 Task: Open an excel sheet with  and write heading  Student grades data  Add 10 students name:-  'Joshua Rivera, Zoey Coleman, Ryan Wright, Addison Bailey, Jonathan Simmons, Brooklyn Ward, Caleb Barnes, Audrey Collins, Gabriel Perry, Sofia Bell. ' in April Last week sales are  100 to 150. Math Grade:-  90, 95, 80, 92, 85,88, 90, 78, 92, 85.Science Grade:-  85, 87, 92, 88, 90, 85, 92, 80, 88, 90.English Grade:-  92, 90, 85, 90, 88, 92, 85, 82, 90, 88. _x000D_
History Grade:-  88, 92, 78, 95, 90, 90, 80, 85, 92, 90. Total use the formula   =SUM(D2:G2) then presss enter. Save page auditingSalesPerformance_2025
Action: Mouse moved to (37, 42)
Screenshot: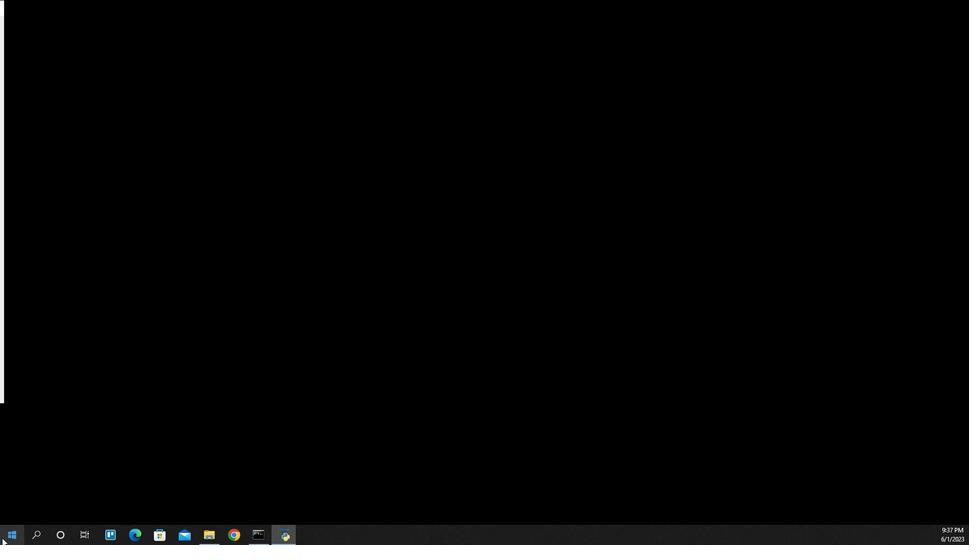 
Action: Mouse pressed left at (37, 42)
Screenshot: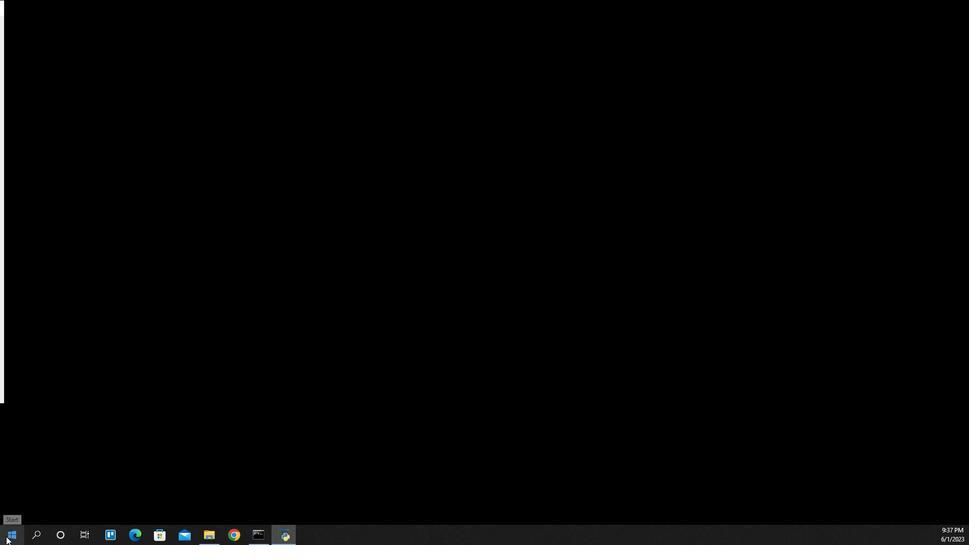 
Action: Mouse moved to (85, 93)
Screenshot: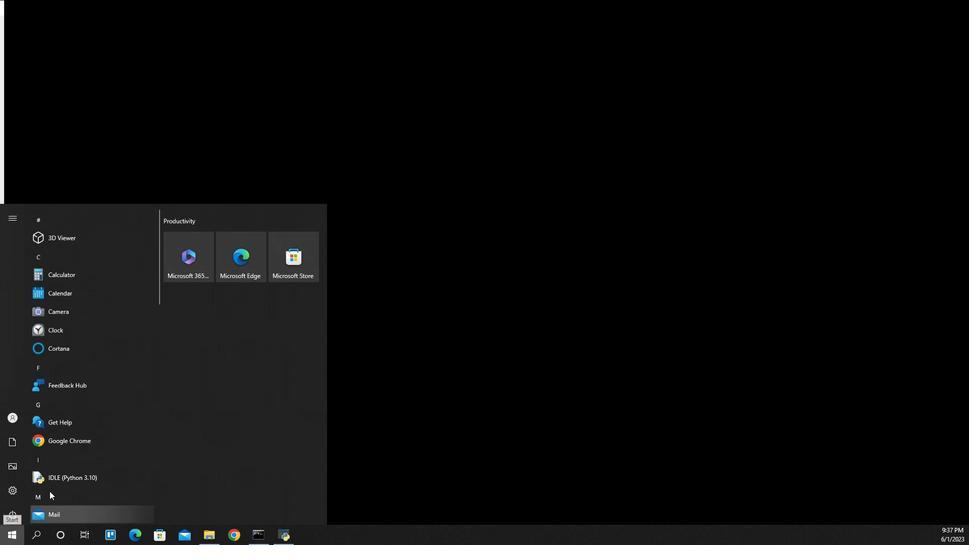 
Action: Mouse scrolled (85, 94) with delta (0, 0)
Screenshot: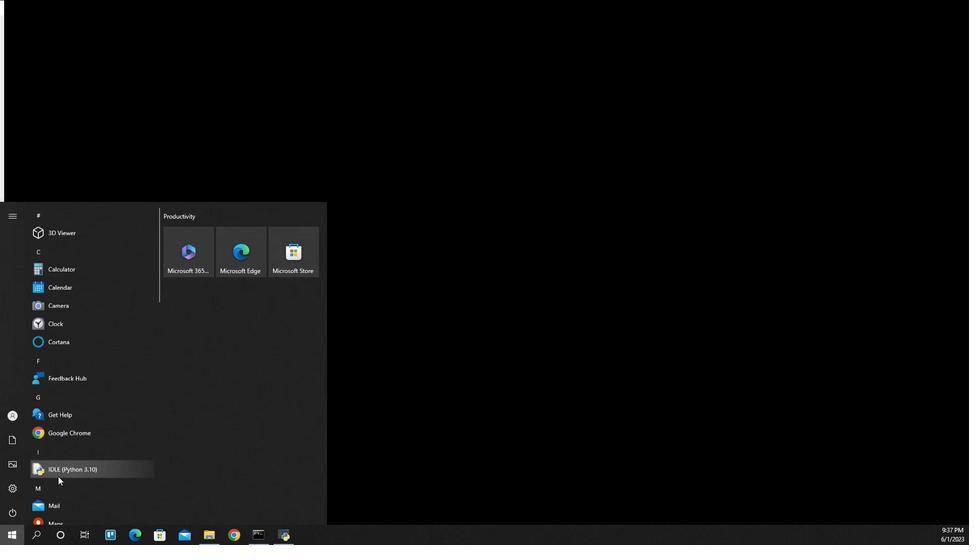 
Action: Mouse scrolled (85, 94) with delta (0, 0)
Screenshot: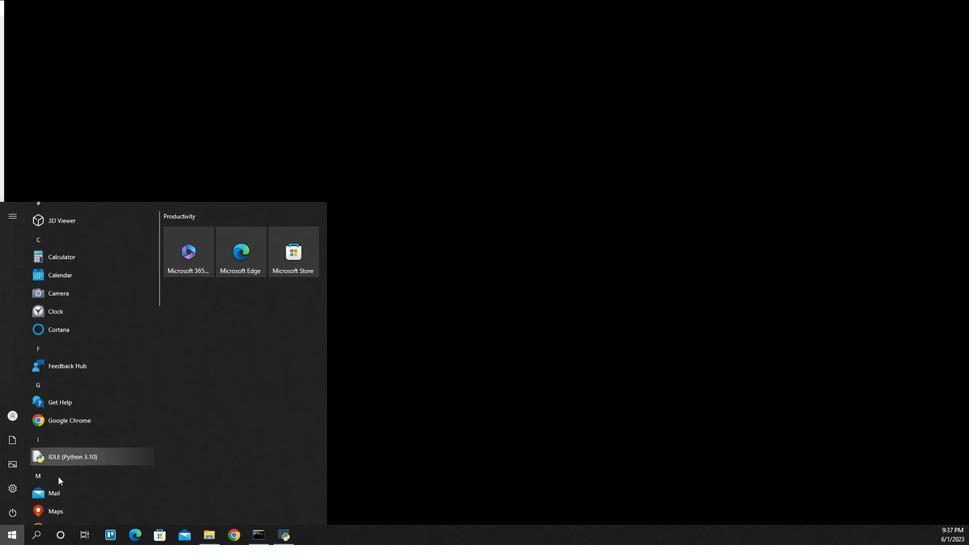 
Action: Mouse moved to (88, 81)
Screenshot: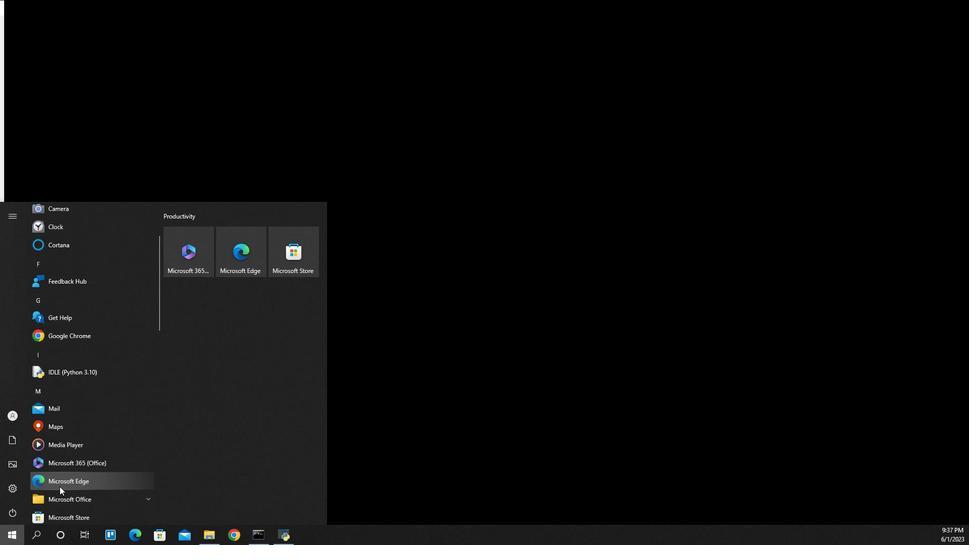 
Action: Mouse pressed left at (88, 81)
Screenshot: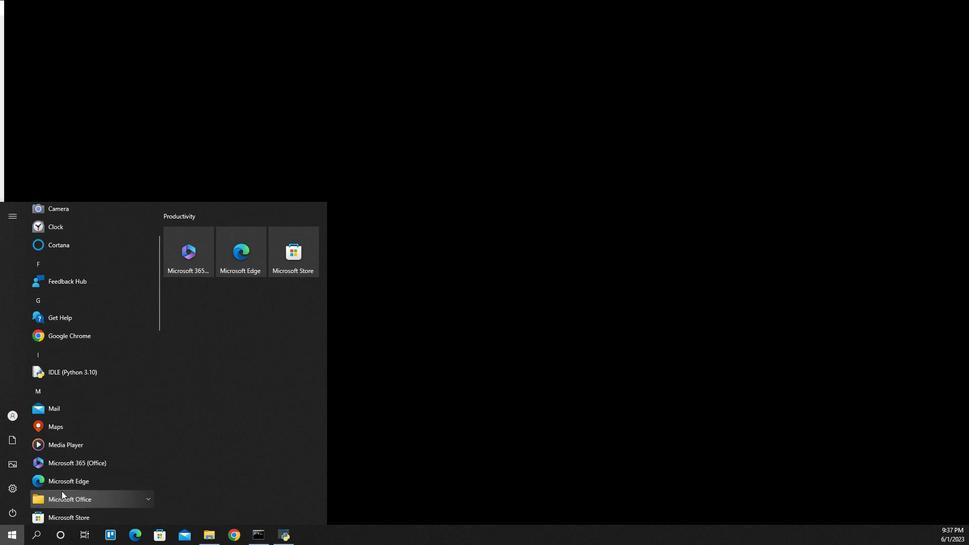 
Action: Mouse scrolled (88, 81) with delta (0, 0)
Screenshot: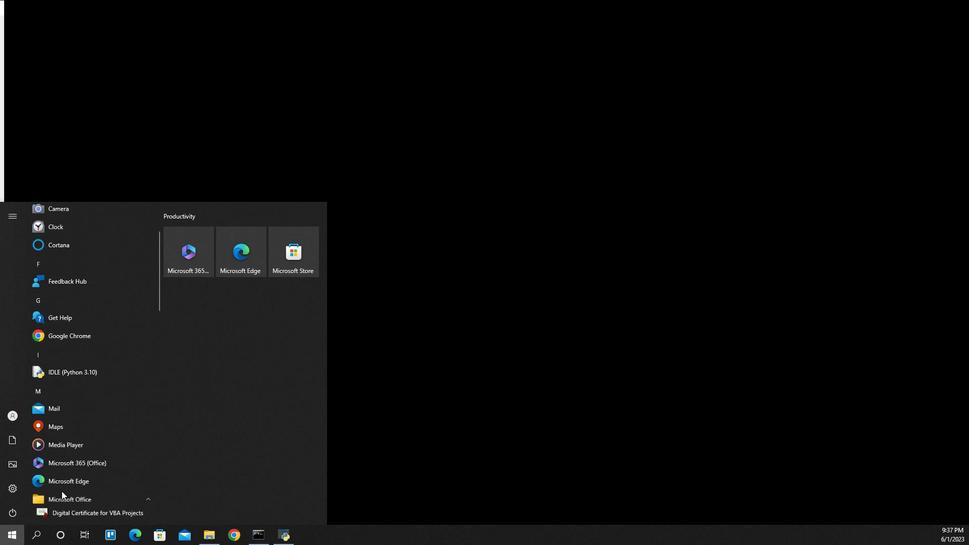
Action: Mouse scrolled (88, 81) with delta (0, 0)
Screenshot: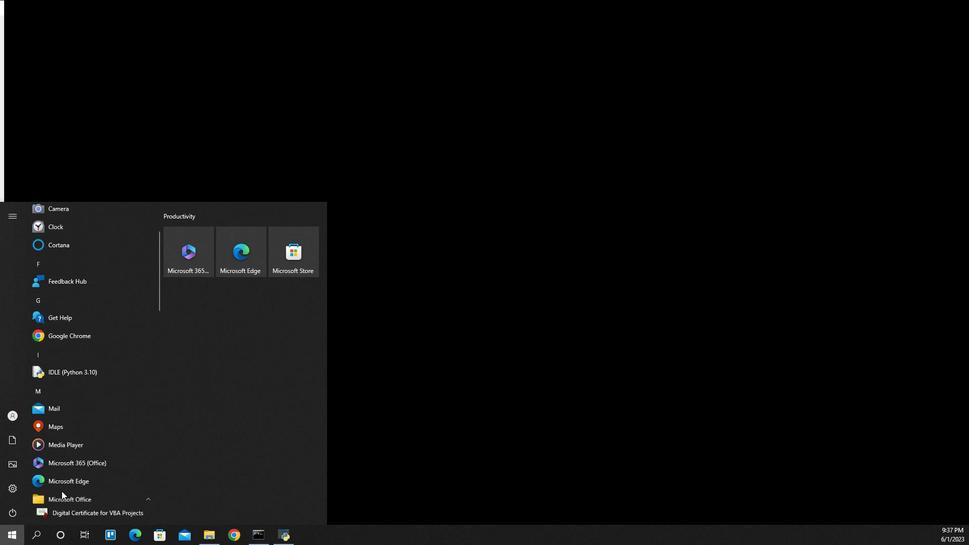 
Action: Mouse moved to (101, 103)
Screenshot: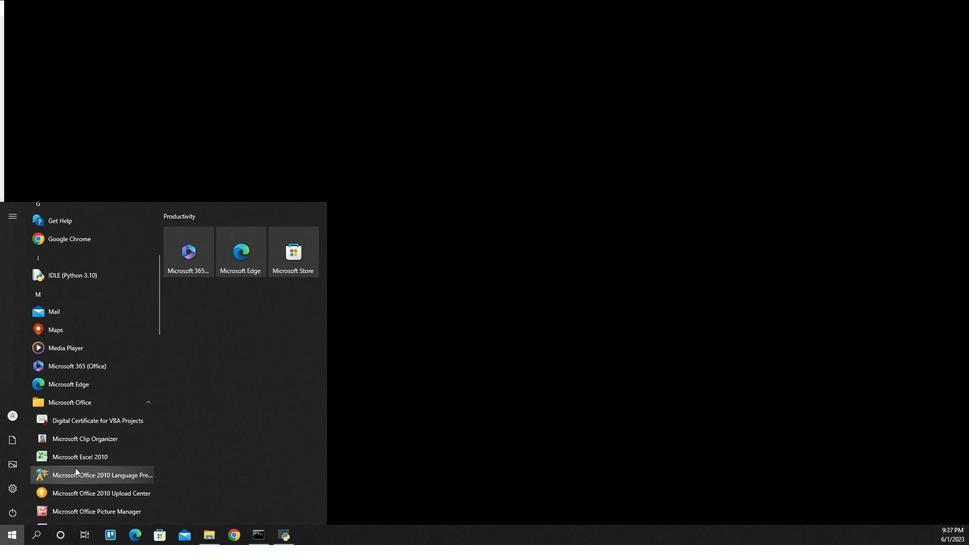
Action: Mouse pressed left at (101, 103)
Screenshot: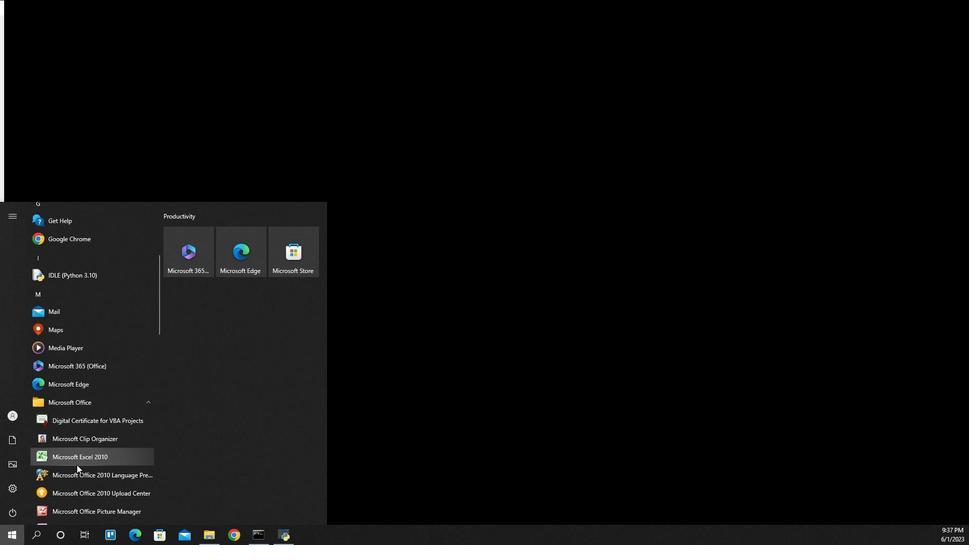 
Action: Mouse moved to (64, 414)
Screenshot: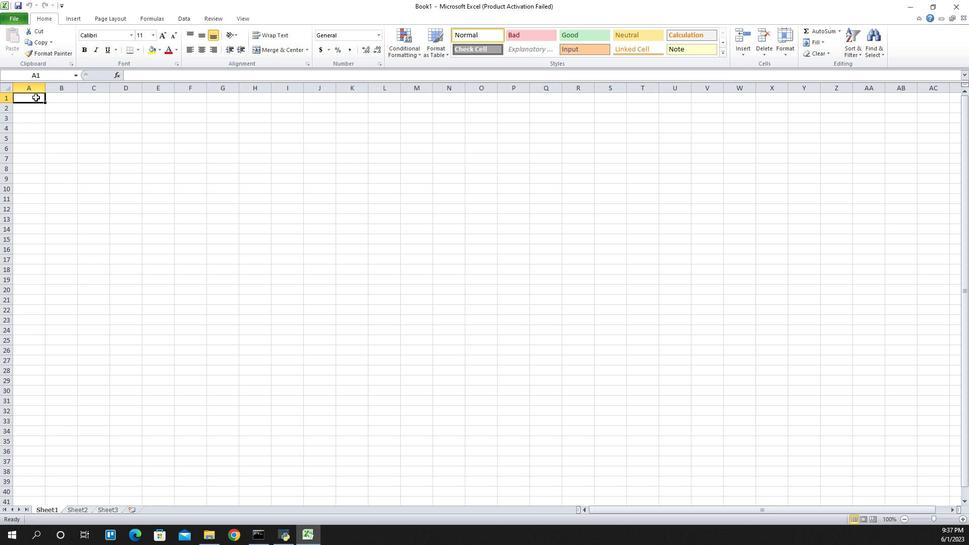 
Action: Mouse pressed left at (64, 414)
Screenshot: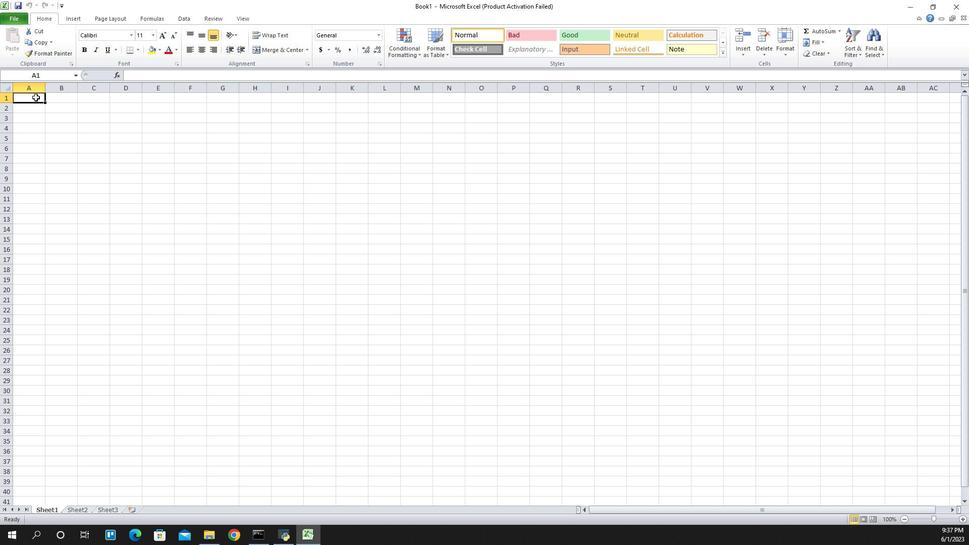 
Action: Key pressed <Key.caps_lock>S<Key.caps_lock>tudent<Key.space><Key.caps_lock>G<Key.caps_lock>rades<Key.space><Key.caps_lock>D<Key.caps_lock>ata<Key.enter><Key.caps_lock>S<Key.caps_lock>tudent<Key.space><Key.caps_lock>N<Key.caps_lock>ame<Key.enter>
Screenshot: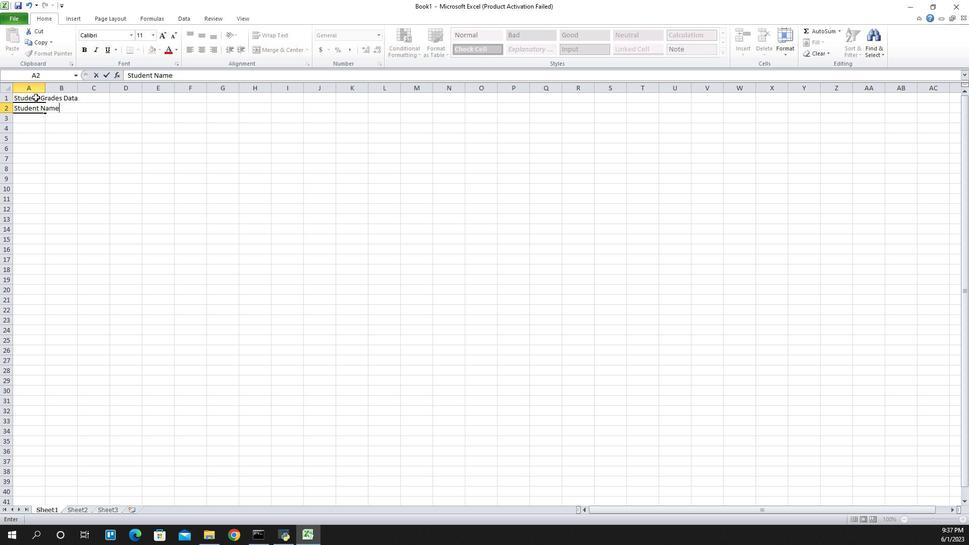 
Action: Mouse moved to (578, 358)
Screenshot: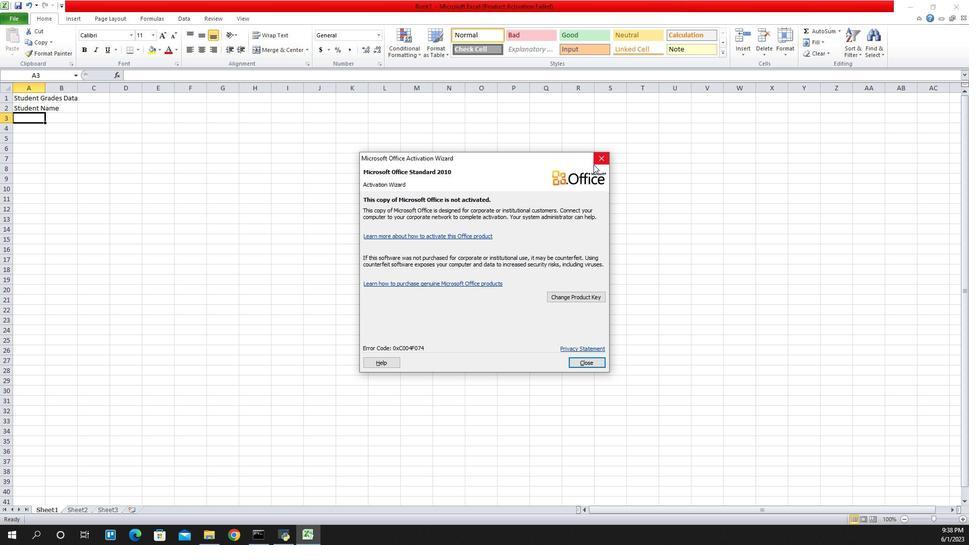 
Action: Mouse pressed left at (578, 358)
Screenshot: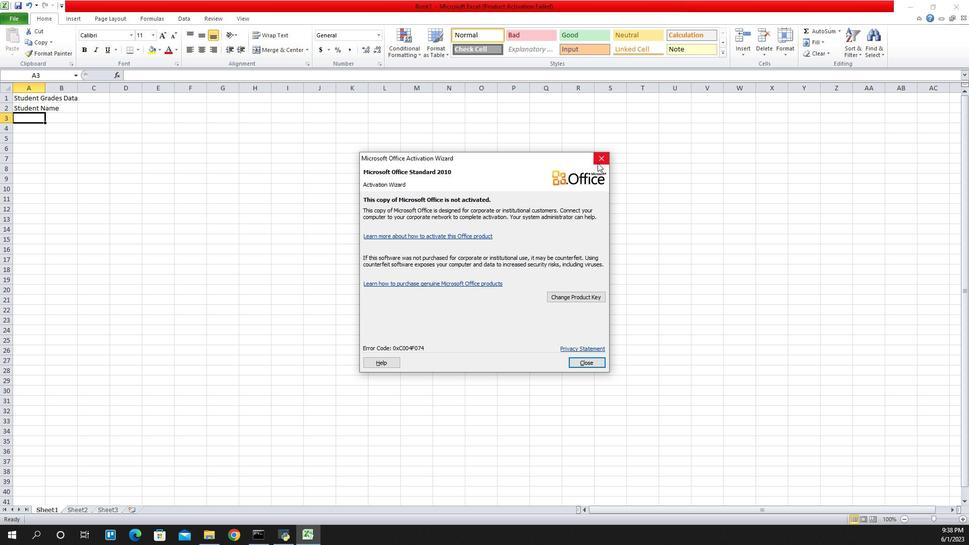 
Action: Mouse moved to (64, 396)
Screenshot: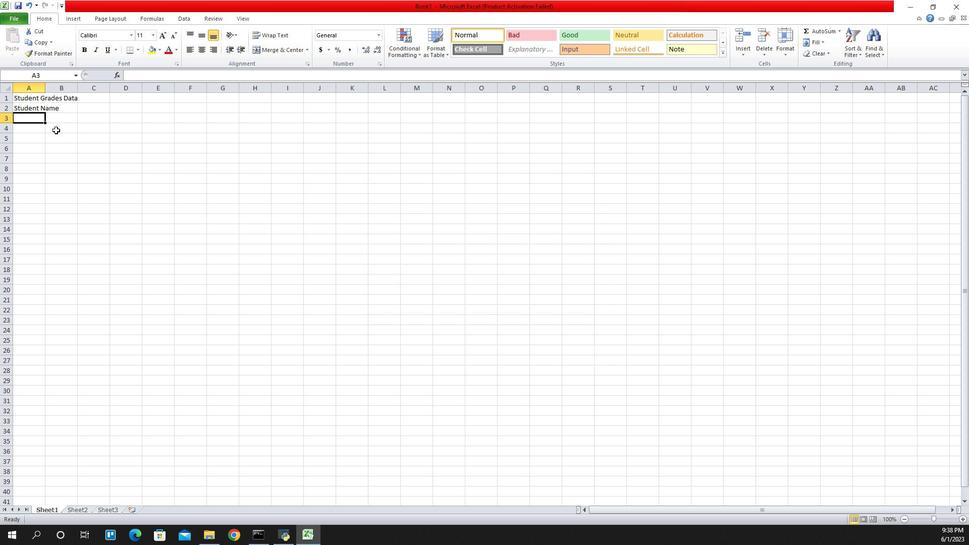 
Action: Key pressed <Key.caps_lock>J<Key.caps_lock>oshua<Key.space><Key.caps_lock>R<Key.caps_lock>ivera<Key.enter><Key.caps_lock>Z<Key.caps_lock>oey<Key.space><Key.caps_lock>C<Key.caps_lock>oleman<Key.enter><Key.caps_lock>R<Key.caps_lock>yan<Key.space><Key.caps_lock>W<Key.caps_lock>right<Key.enter><Key.caps_lock>A<Key.caps_lock>ddison<Key.space><Key.caps_lock>B<Key.caps_lock>ailey<Key.enter><Key.caps_lock>J<Key.caps_lock>onathan<Key.space><Key.caps_lock>S<Key.caps_lock>immons<Key.enter><Key.caps_lock>B<Key.caps_lock>rooklyn<Key.space><Key.caps_lock>W<Key.caps_lock>ard<Key.enter><Key.caps_lock>C<Key.caps_lock>aleb<Key.space><Key.caps_lock>B<Key.caps_lock>arnes<Key.enter><Key.caps_lock>A<Key.caps_lock>udrey<Key.space><Key.caps_lock>C<Key.caps_lock>ollins<Key.enter><Key.caps_lock>G<Key.caps_lock>abe<Key.backspace>riel<Key.space><Key.caps_lock>P<Key.caps_lock>erry<Key.enter><Key.caps_lock>S<Key.caps_lock>ofia<Key.space><Key.caps_lock>B<Key.caps_lock>ell
Screenshot: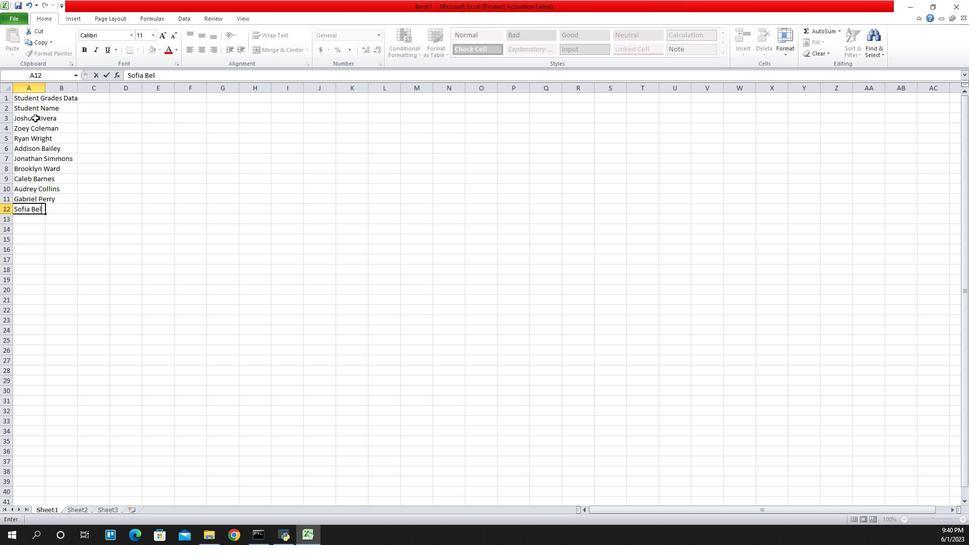 
Action: Mouse moved to (73, 418)
Screenshot: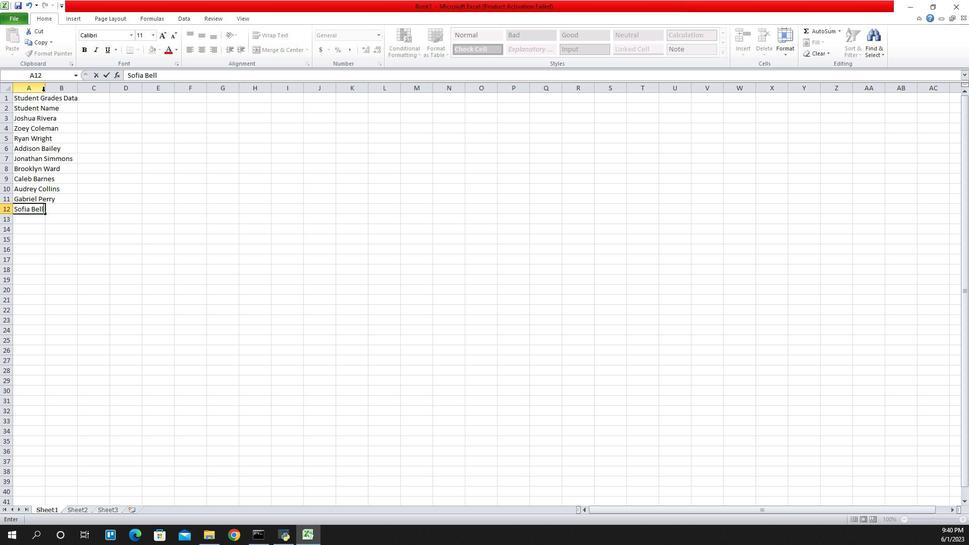 
Action: Mouse pressed left at (73, 418)
Screenshot: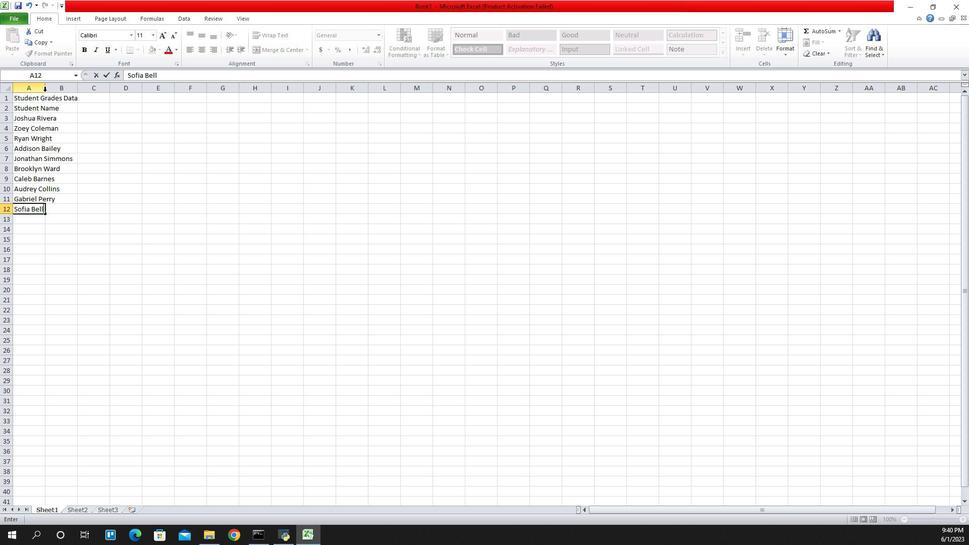 
Action: Mouse pressed left at (73, 418)
Screenshot: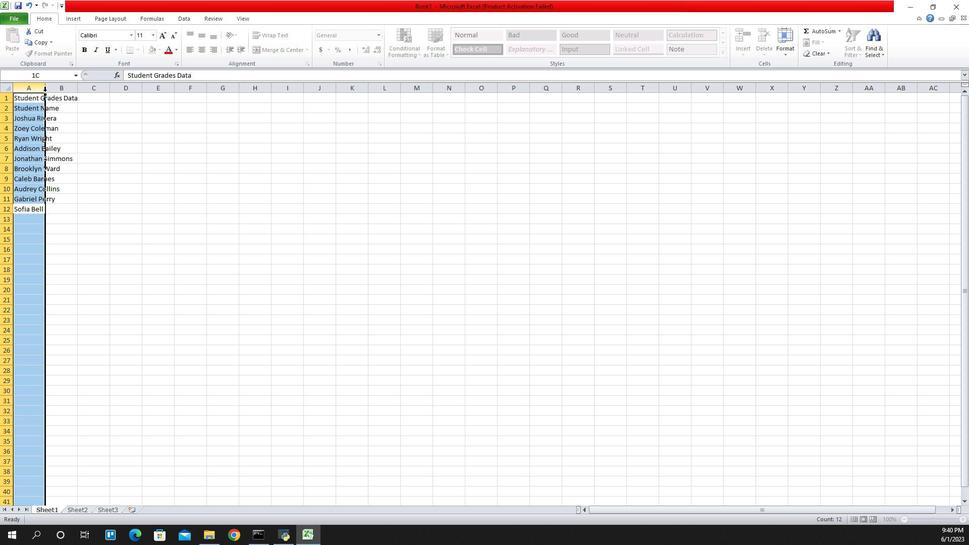 
Action: Mouse moved to (113, 404)
Screenshot: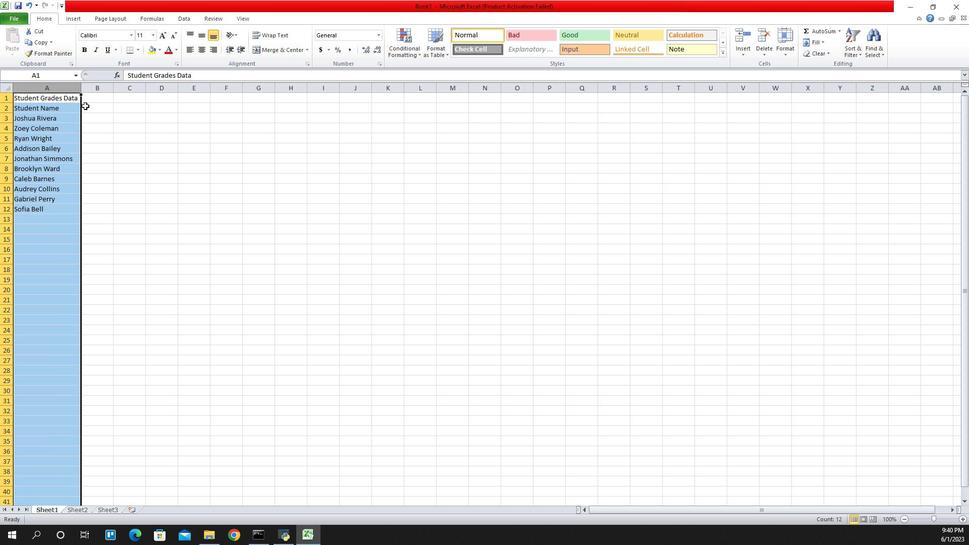 
Action: Mouse pressed left at (113, 404)
Screenshot: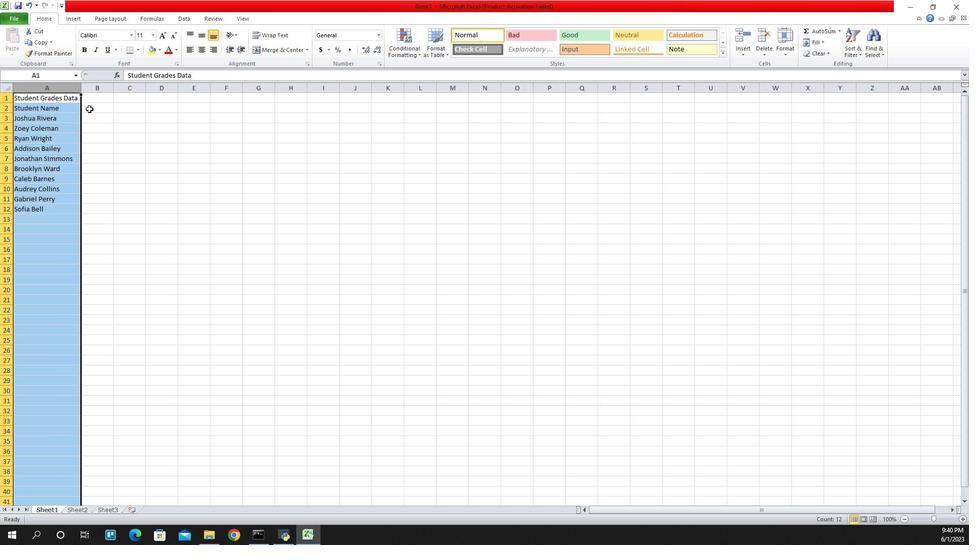 
Action: Key pressed <Key.caps_lock>L<Key.caps_lock>ast<Key.space><Key.caps_lock>W<Key.caps_lock>eek<Key.space><Key.caps_lock>S<Key.caps_lock>ales<Key.enter>
Screenshot: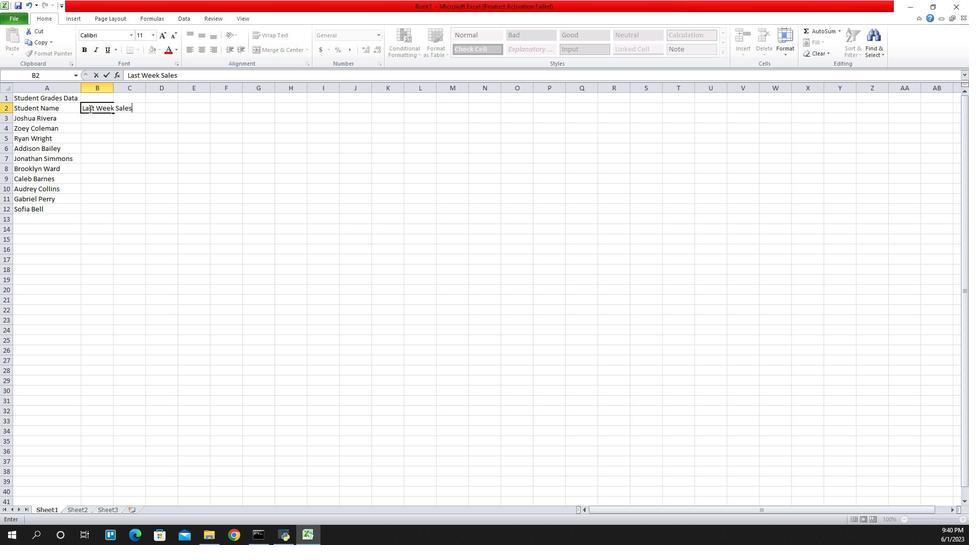 
Action: Mouse moved to (122, 395)
Screenshot: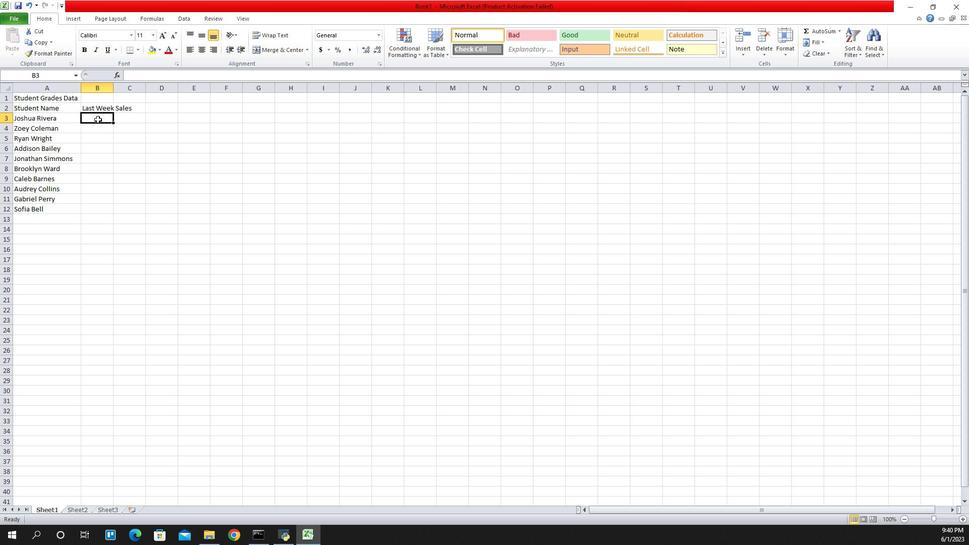 
Action: Mouse pressed left at (122, 395)
Screenshot: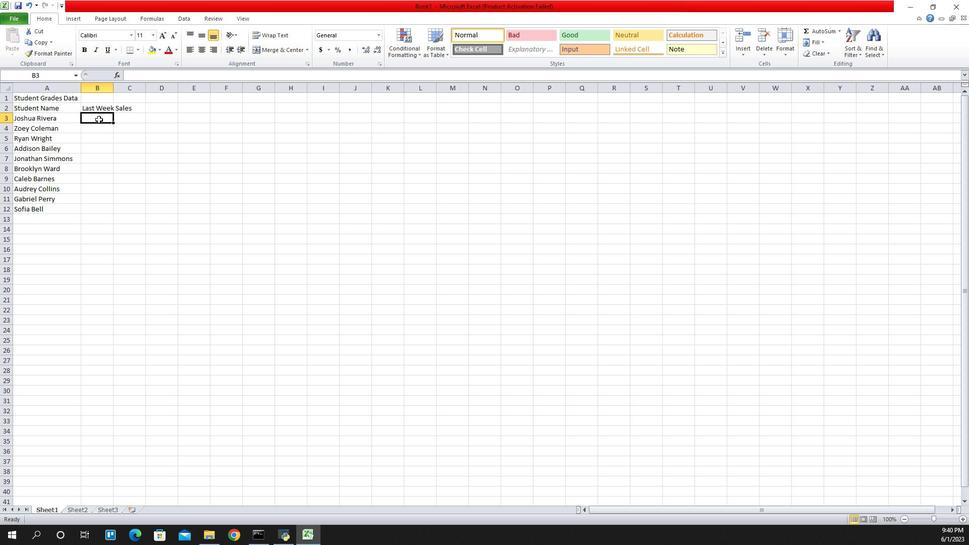 
Action: Key pressed 110<Key.enter>115<Key.enter>149<Key.enter>145<Key.enter>135<Key.enter>130<Key.enter>120<Key.enter>139<Key.enter>149<Key.enter>140
Screenshot: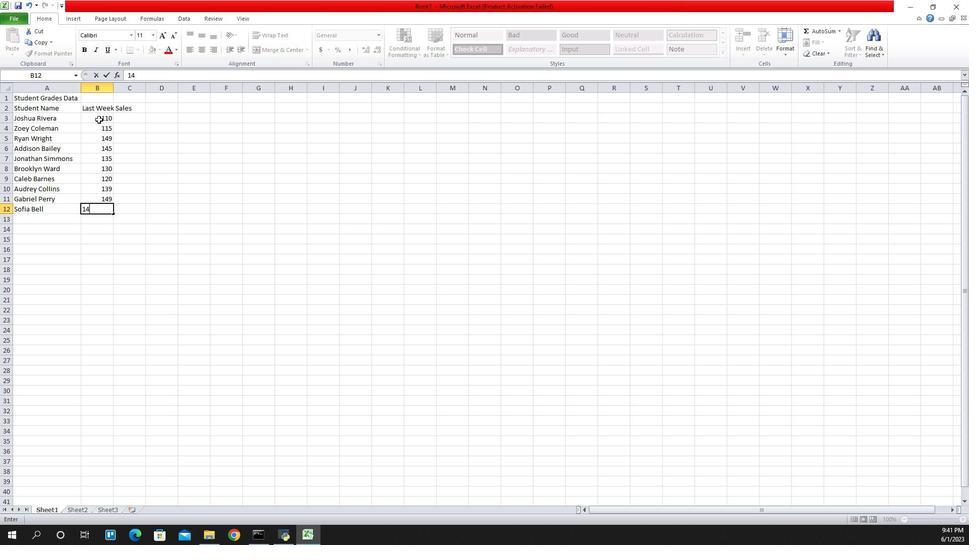 
Action: Mouse moved to (136, 421)
Screenshot: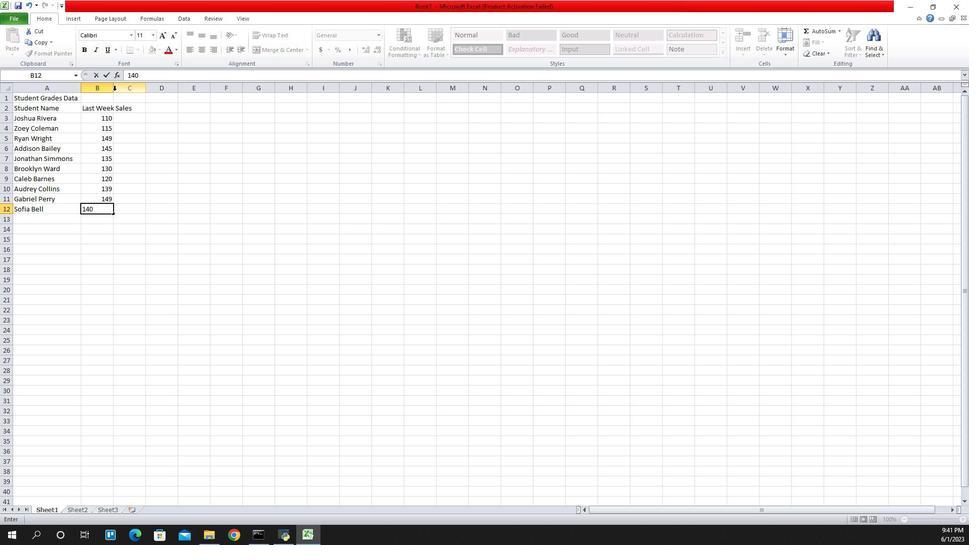 
Action: Mouse pressed left at (136, 421)
Screenshot: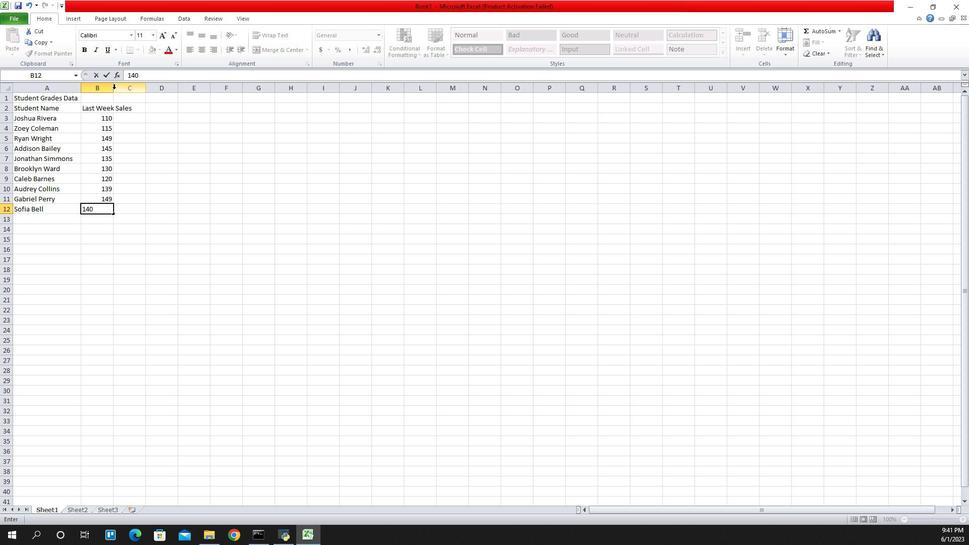 
Action: Mouse pressed left at (136, 421)
Screenshot: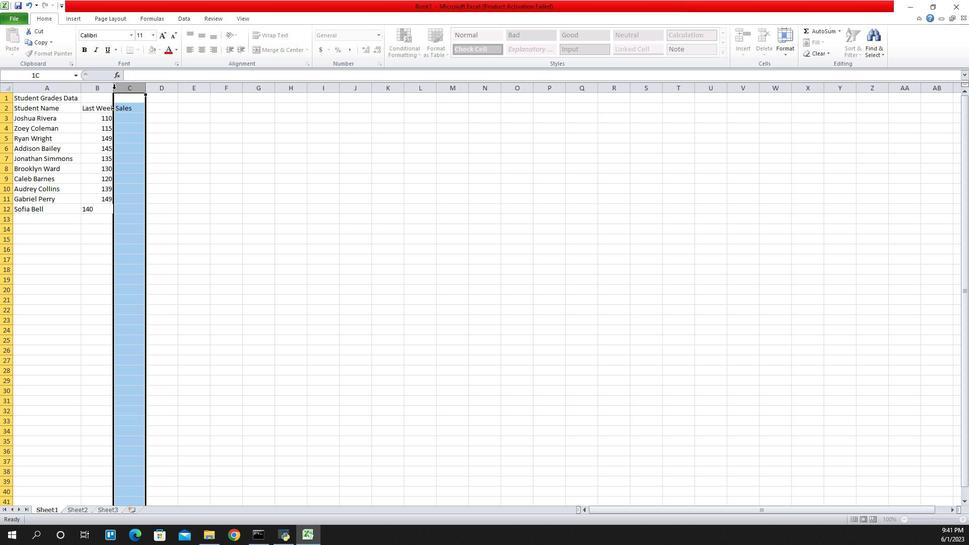 
Action: Mouse moved to (164, 403)
Screenshot: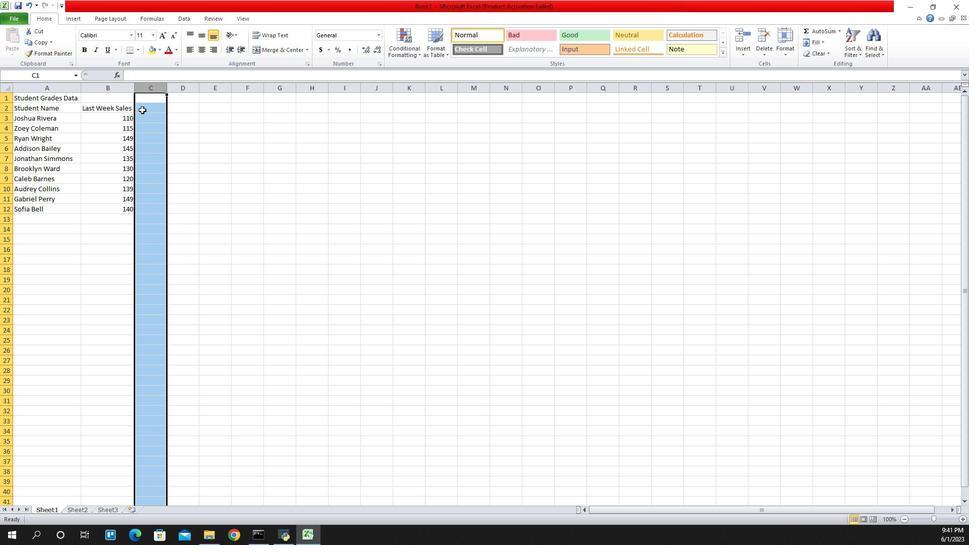 
Action: Mouse pressed left at (164, 403)
Screenshot: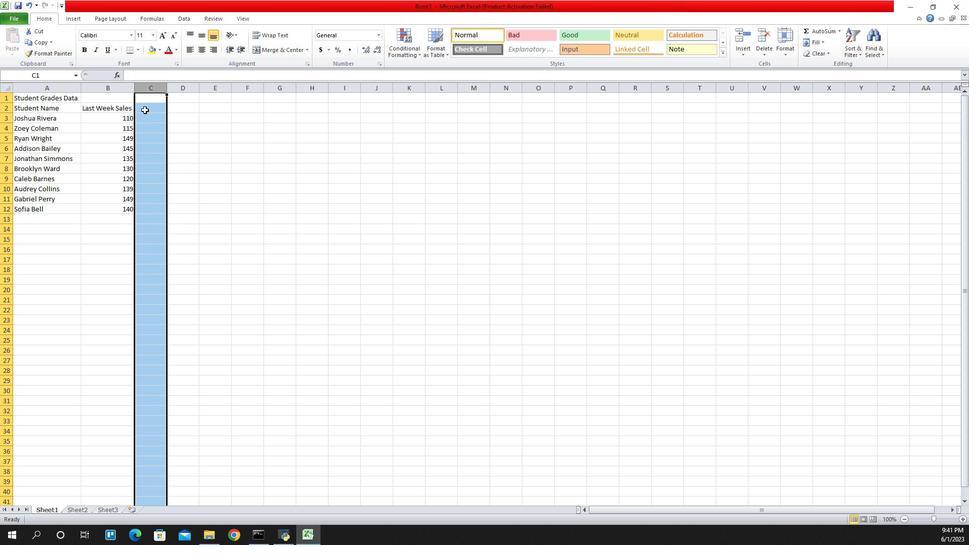 
Action: Key pressed <Key.caps_lock>M<Key.caps_lock>ath<Key.space><Key.caps_lock>G<Key.caps_lock>rade<Key.enter>90<Key.enter>95<Key.enter>80<Key.enter>92<Key.enter>85<Key.enter>88<Key.enter>90<Key.enter>78<Key.enter>92<Key.enter>85
Screenshot: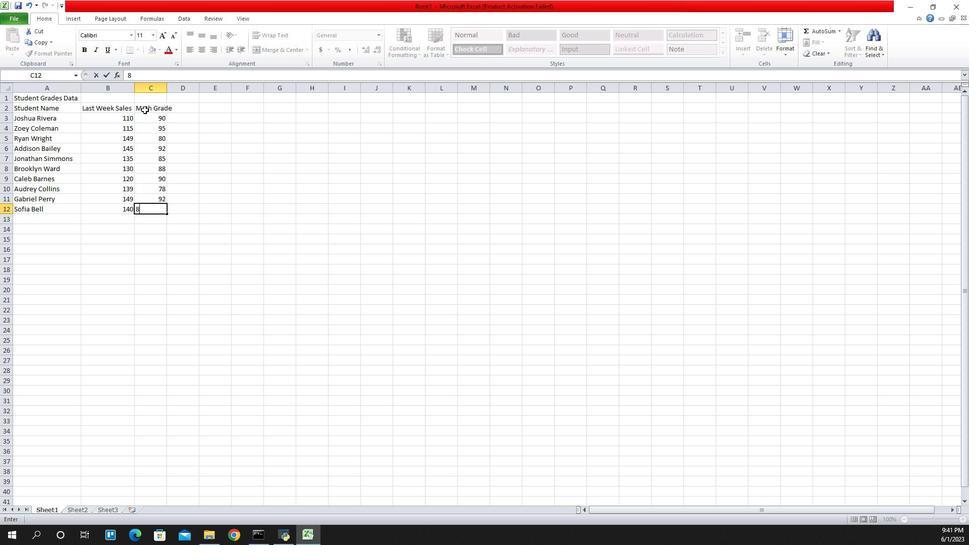 
Action: Mouse moved to (184, 419)
Screenshot: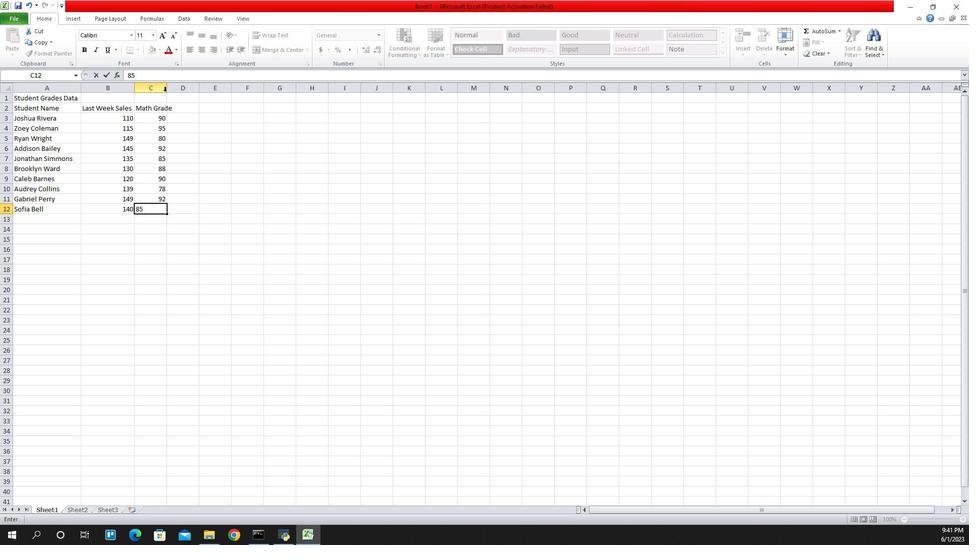 
Action: Mouse pressed left at (184, 419)
Screenshot: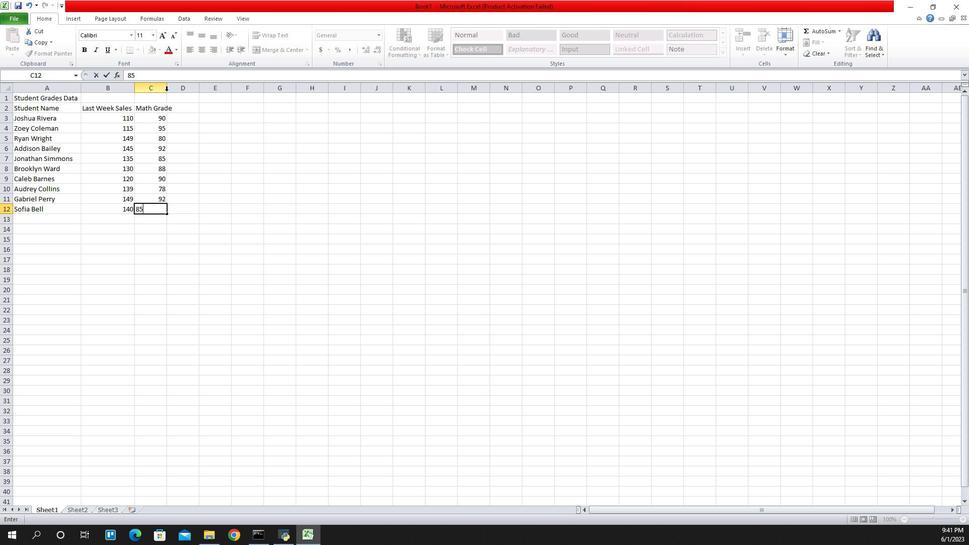 
Action: Mouse pressed left at (184, 419)
Screenshot: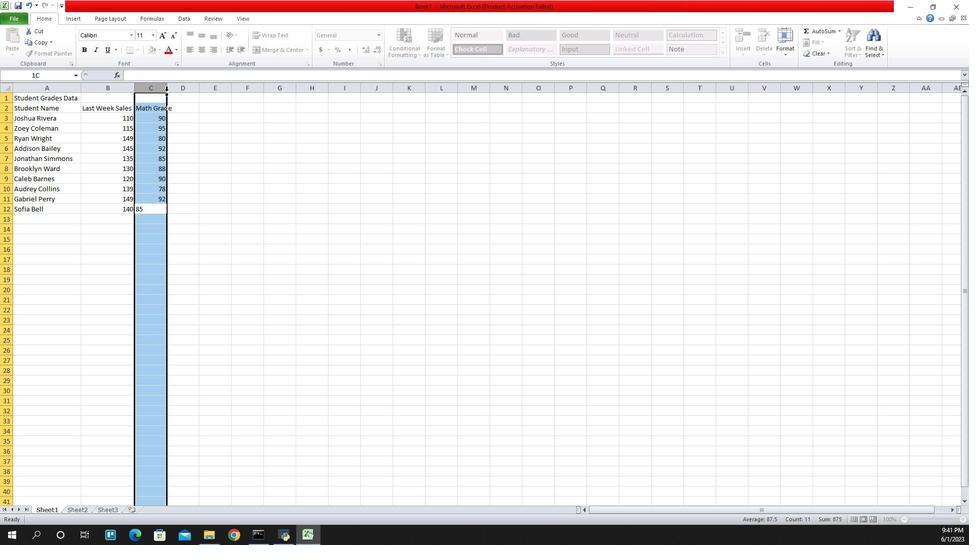 
Action: Mouse moved to (196, 402)
Screenshot: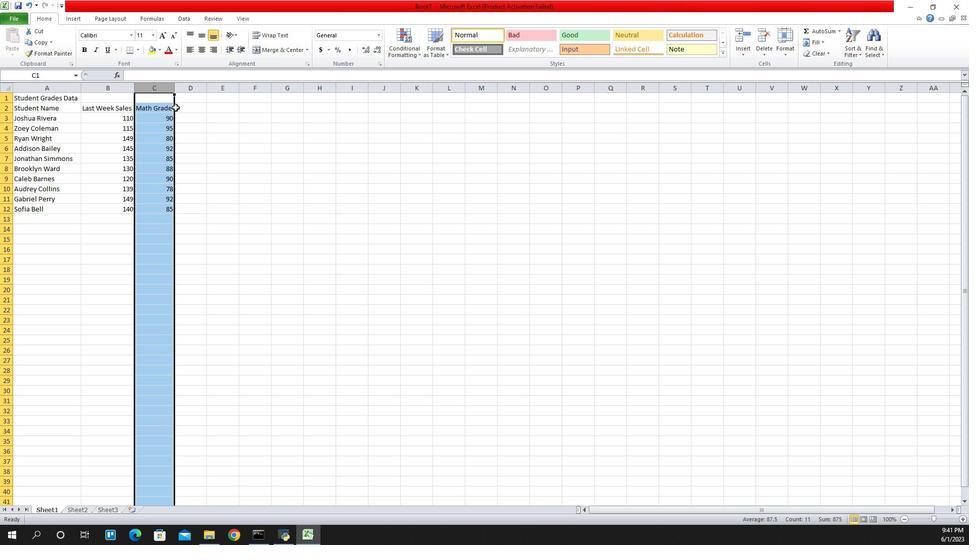 
Action: Mouse pressed left at (196, 402)
Screenshot: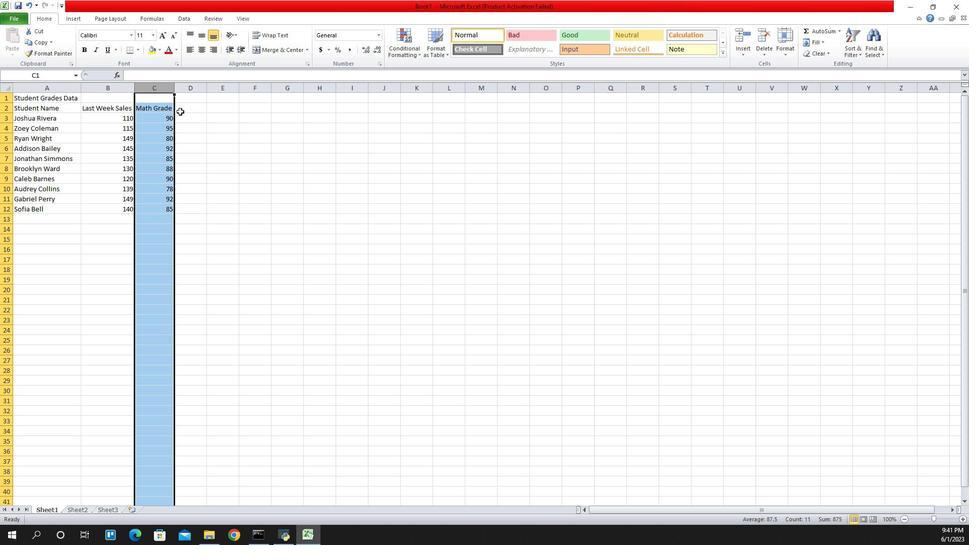 
Action: Key pressed <Key.caps_lock>S<Key.caps_lock>cience<Key.space><Key.caps_lock>G<Key.caps_lock>rade<Key.enter>85<Key.enter>87<Key.enter>92<Key.enter>88<Key.enter>90<Key.enter>85<Key.enter>92<Key.enter>80<Key.enter>88<Key.enter>90
Screenshot: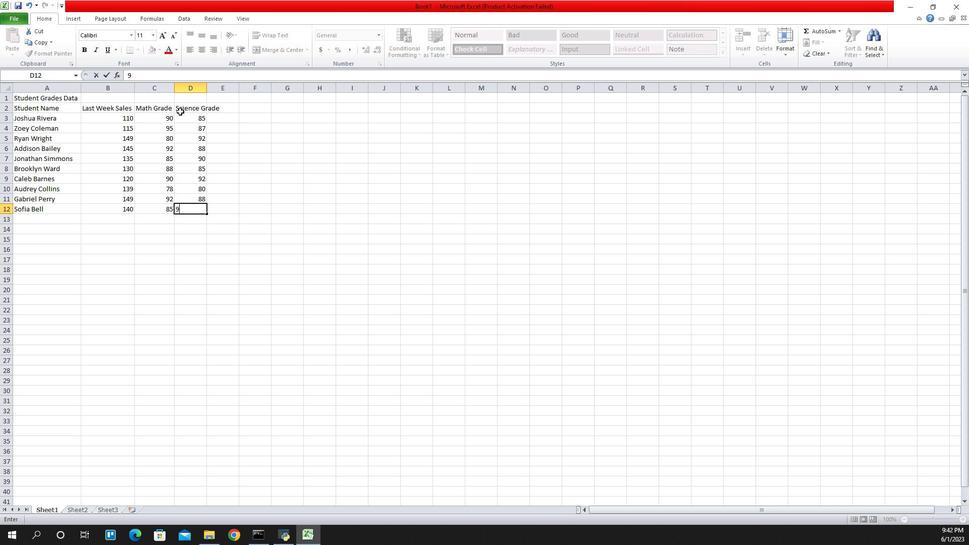 
Action: Mouse moved to (221, 420)
Screenshot: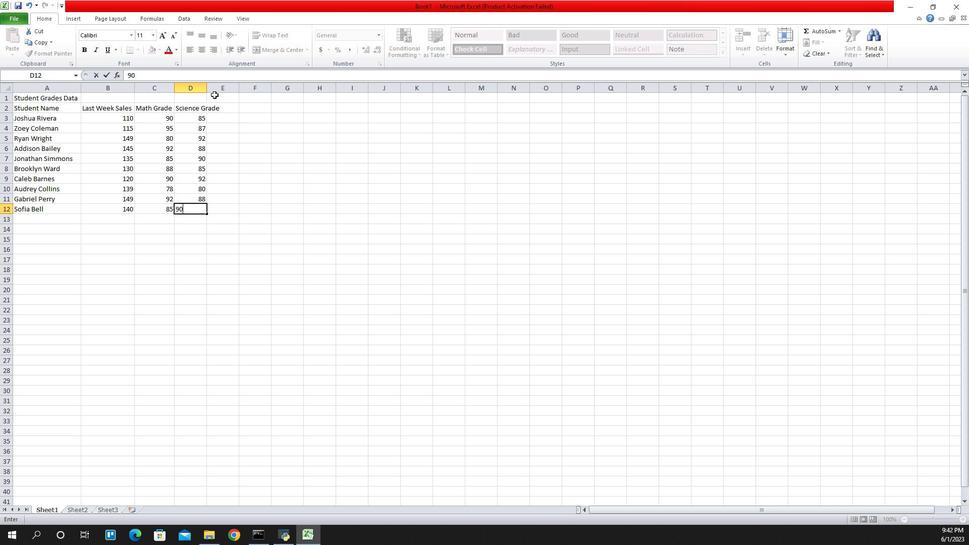 
Action: Mouse pressed left at (221, 420)
Screenshot: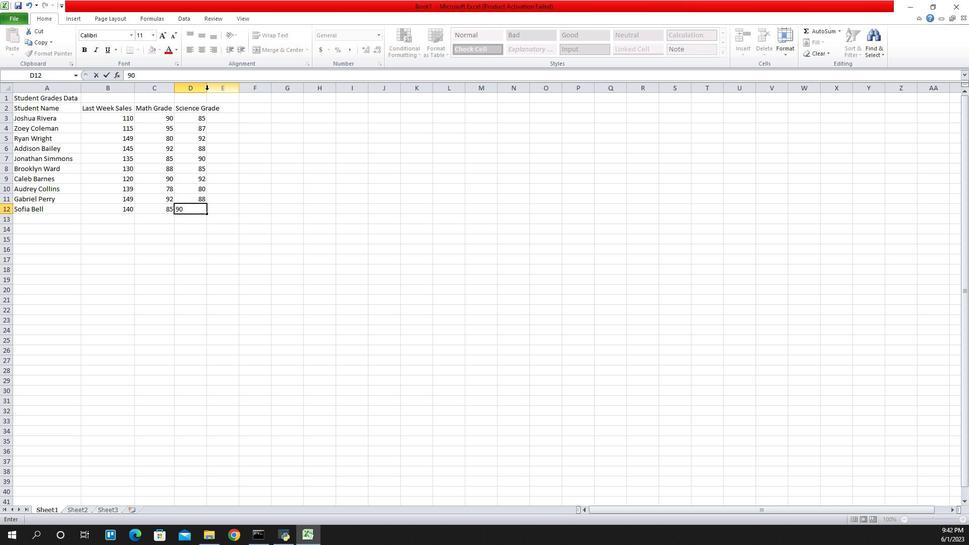 
Action: Mouse pressed left at (221, 420)
Screenshot: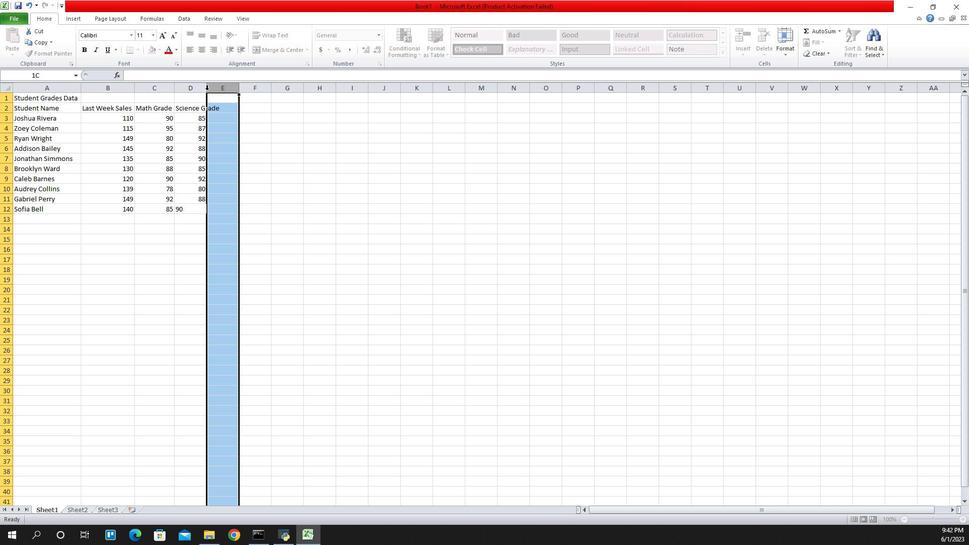 
Action: Mouse moved to (239, 407)
Screenshot: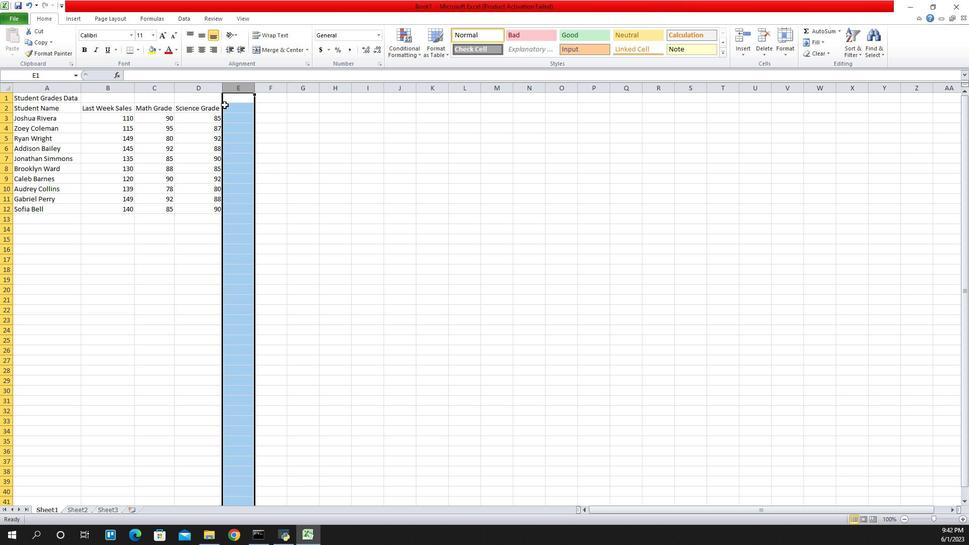 
Action: Mouse pressed left at (239, 407)
Screenshot: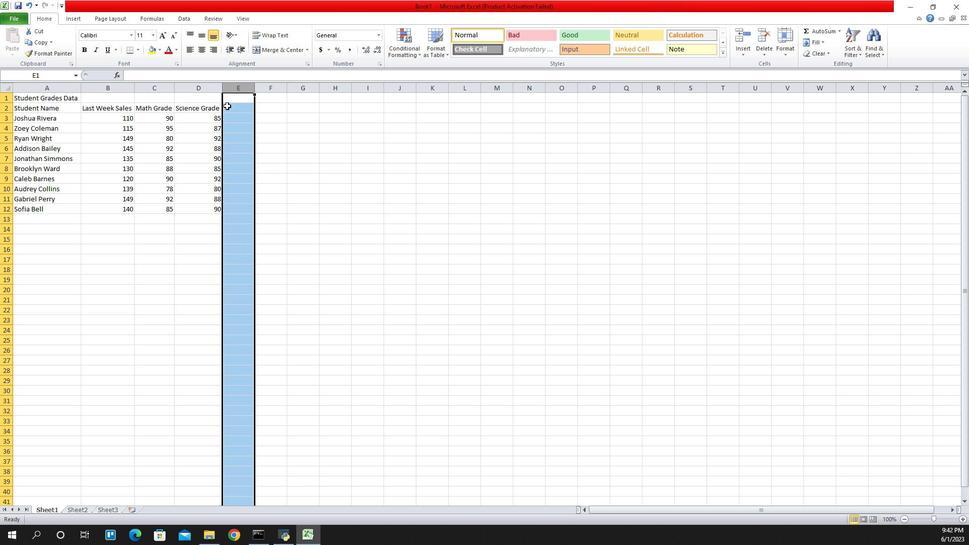 
Action: Key pressed engl<Key.backspace><Key.backspace><Key.backspace><Key.backspace><Key.caps_lock>E<Key.caps_lock>nglish<Key.space><Key.caps_lock>F<Key.caps_lock><Key.backspace><Key.caps_lock>G<Key.caps_lock>rade<Key.enter>92<Key.enter>90<Key.enter>85<Key.enter>90<Key.enter>88<Key.enter>92<Key.enter>85<Key.enter>82<Key.enter>90<Key.enter>88
Screenshot: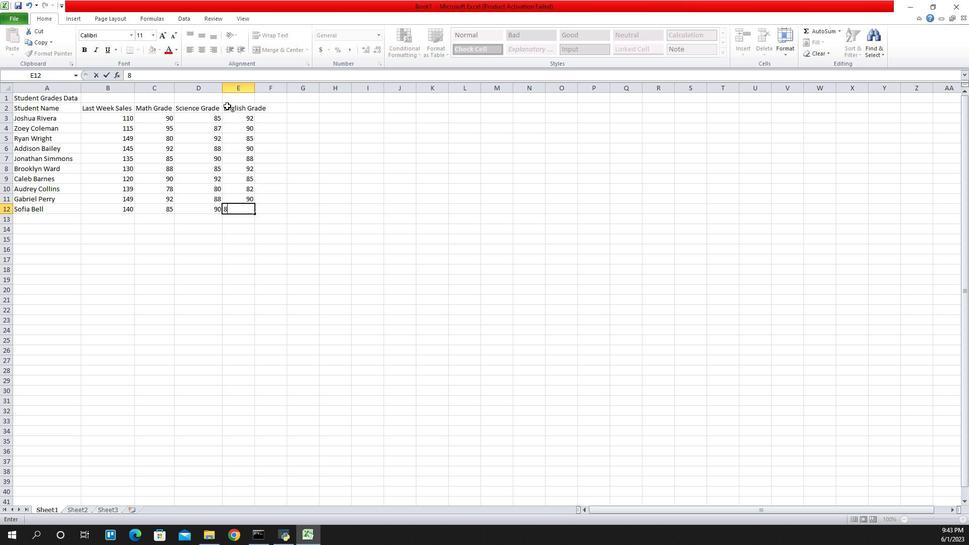 
Action: Mouse moved to (264, 422)
Screenshot: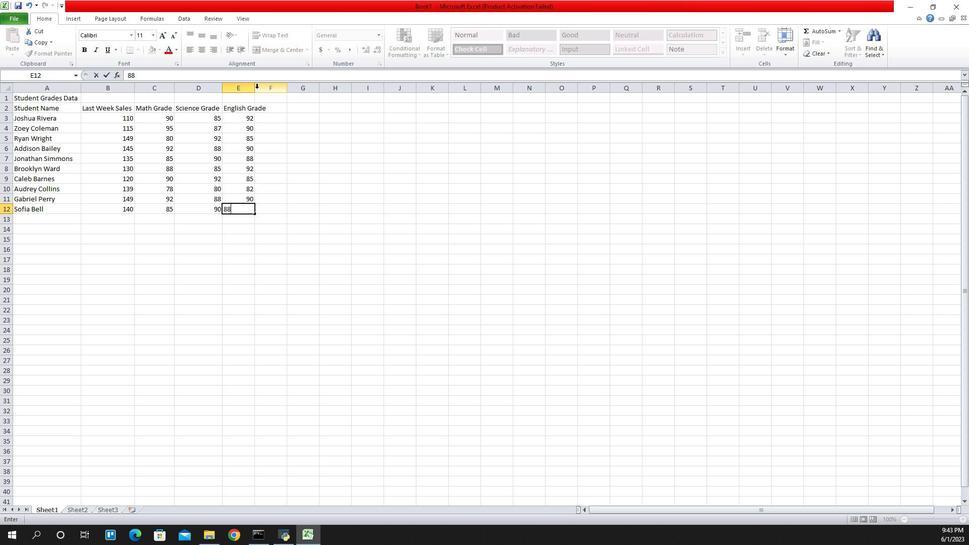 
Action: Mouse pressed left at (264, 422)
Screenshot: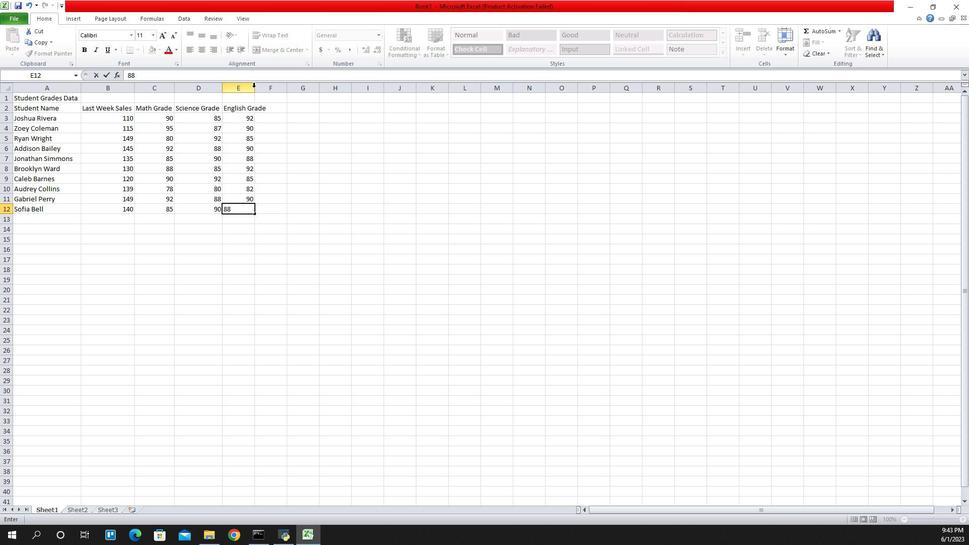 
Action: Mouse pressed left at (264, 422)
Screenshot: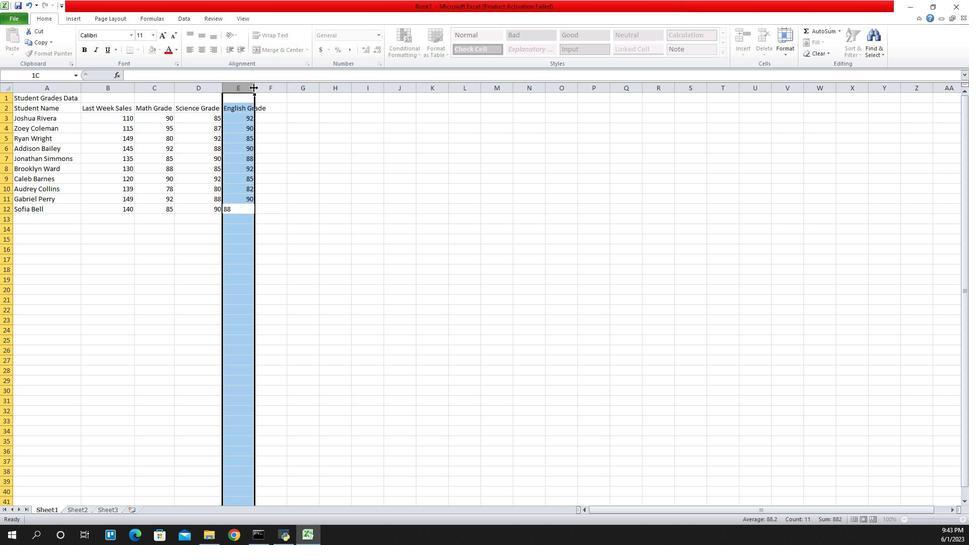 
Action: Mouse moved to (287, 403)
Screenshot: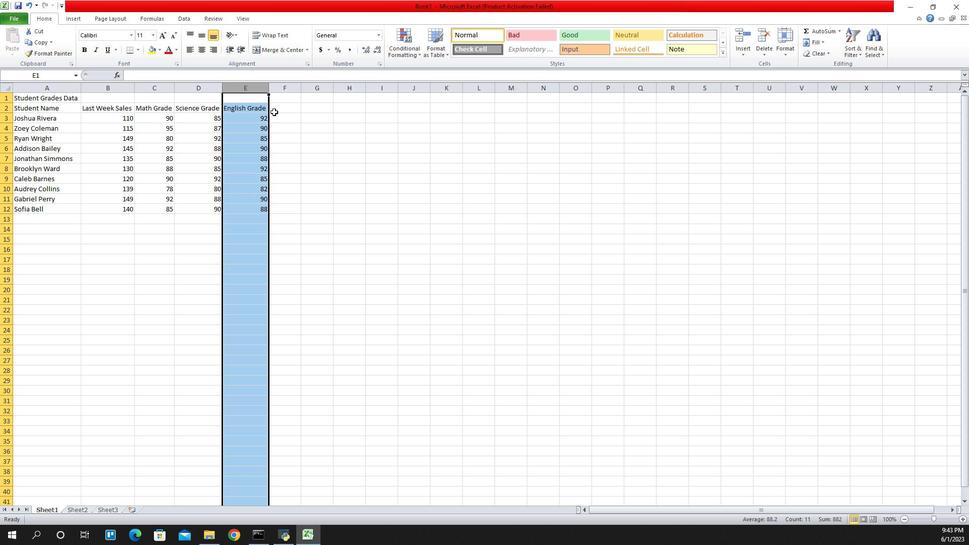 
Action: Mouse pressed left at (287, 403)
Screenshot: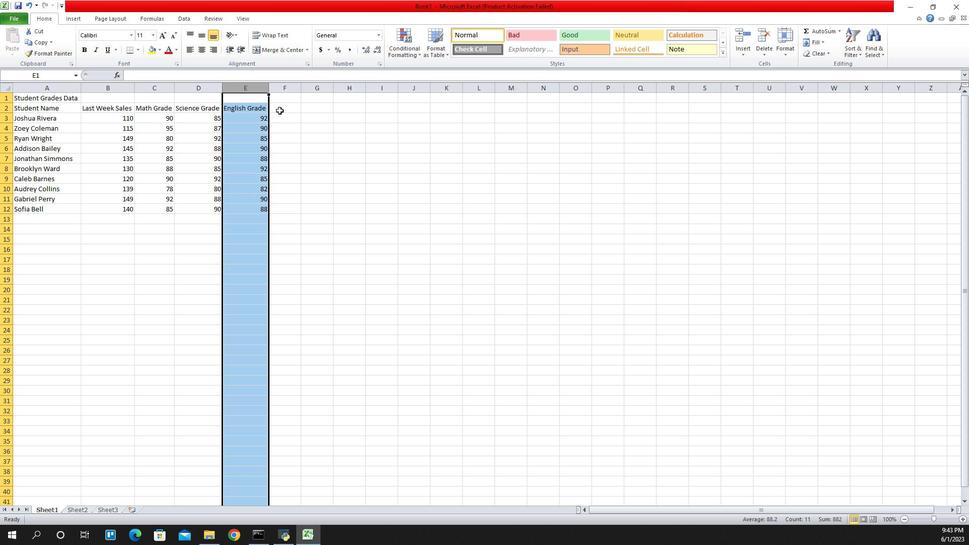 
Action: Key pressed <Key.caps_lock>H<Key.caps_lock>istory<Key.space><Key.caps_lock>G<Key.caps_lock>rades<Key.enter>88<Key.enter>92<Key.enter>78<Key.enter>95<Key.enter>90<Key.enter>90<Key.enter>80<Key.enter>85<Key.enter>92<Key.enter>90
Screenshot: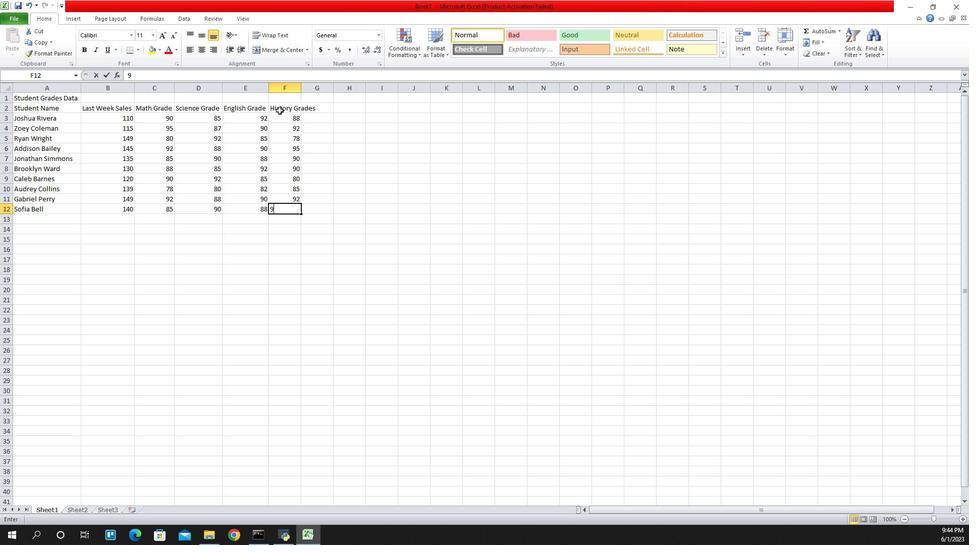 
Action: Mouse moved to (306, 421)
Screenshot: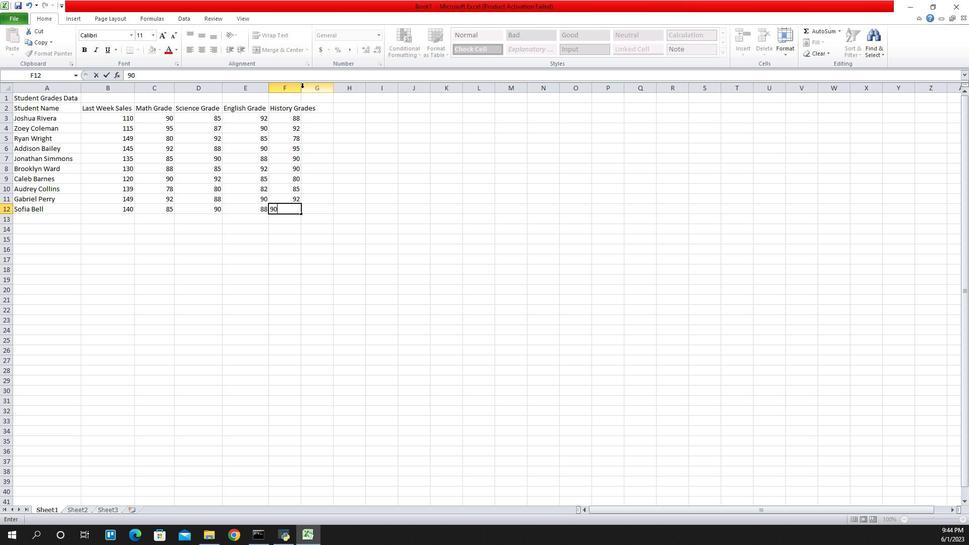 
Action: Mouse pressed left at (306, 421)
Screenshot: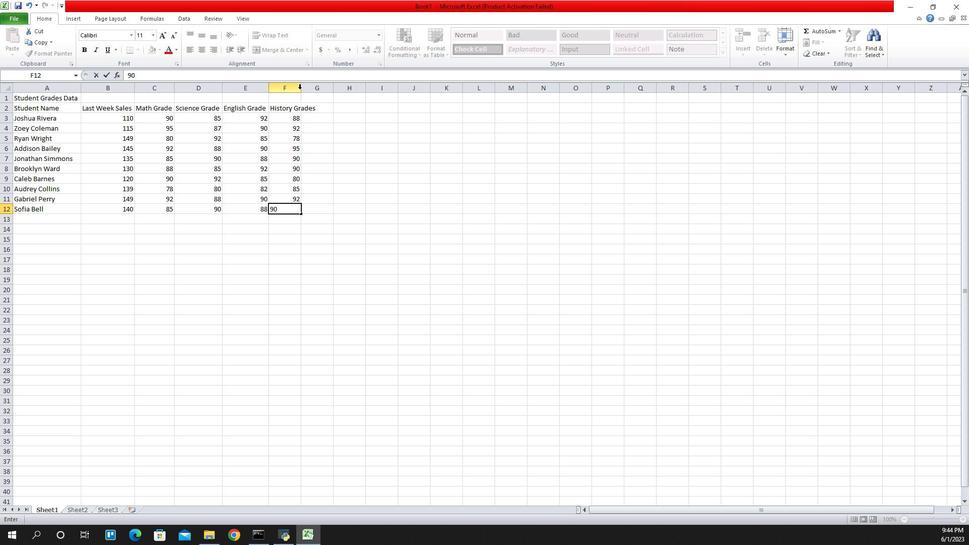 
Action: Mouse pressed left at (306, 421)
Screenshot: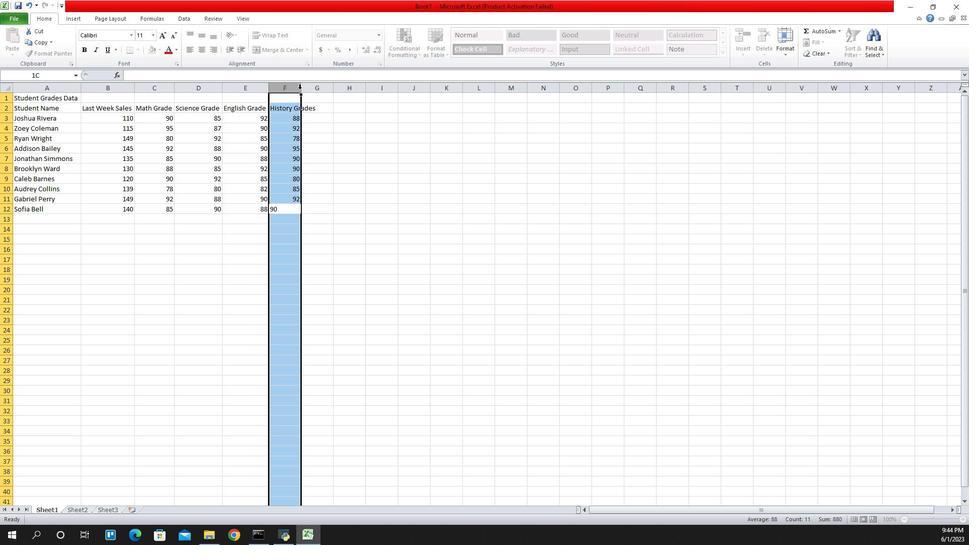 
Action: Mouse moved to (336, 407)
Screenshot: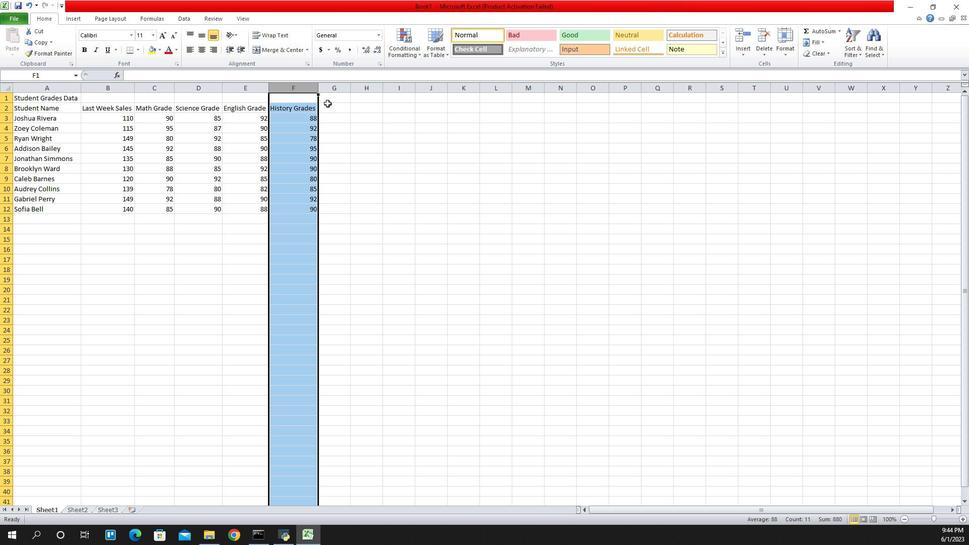 
Action: Mouse pressed left at (336, 407)
Screenshot: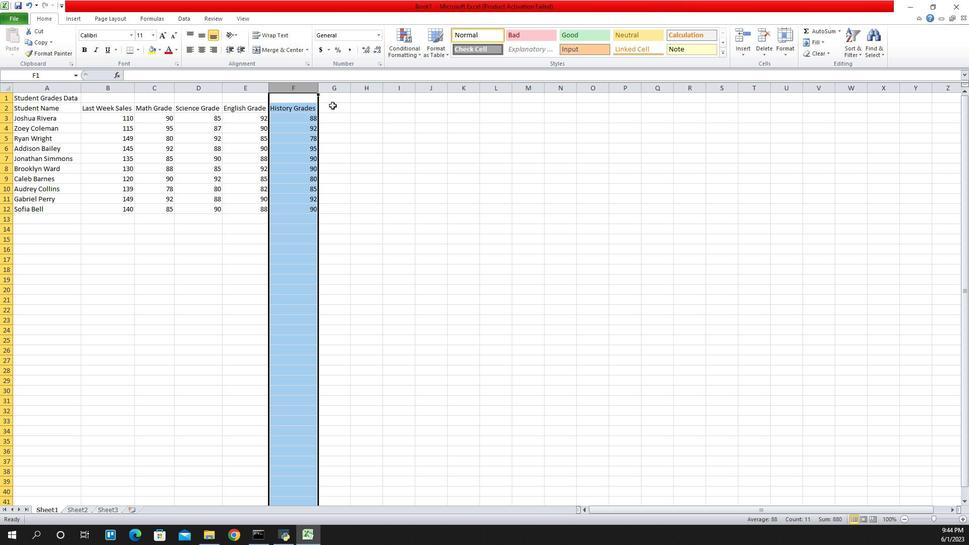 
Action: Key pressed <Key.caps_lock>T<Key.caps_lock>otal
Screenshot: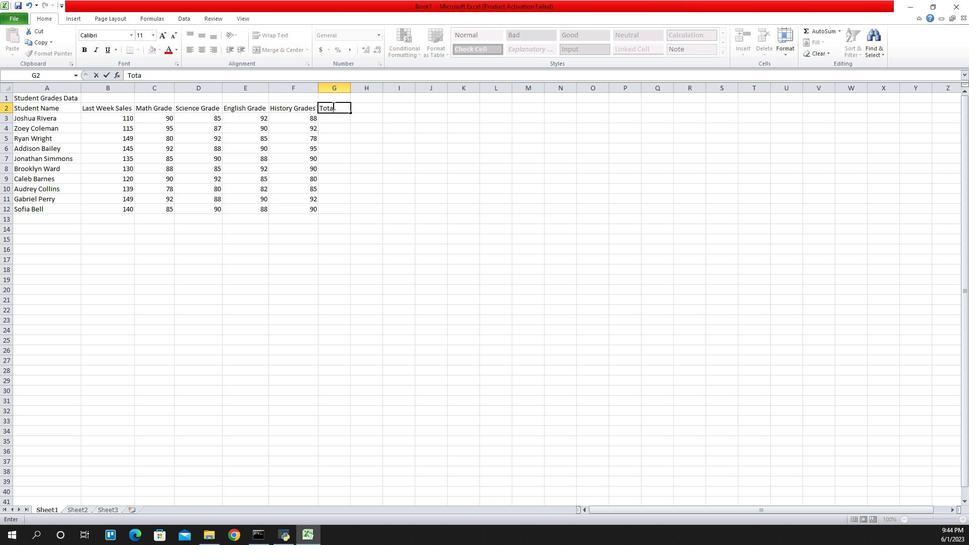 
Action: Mouse moved to (129, 398)
Screenshot: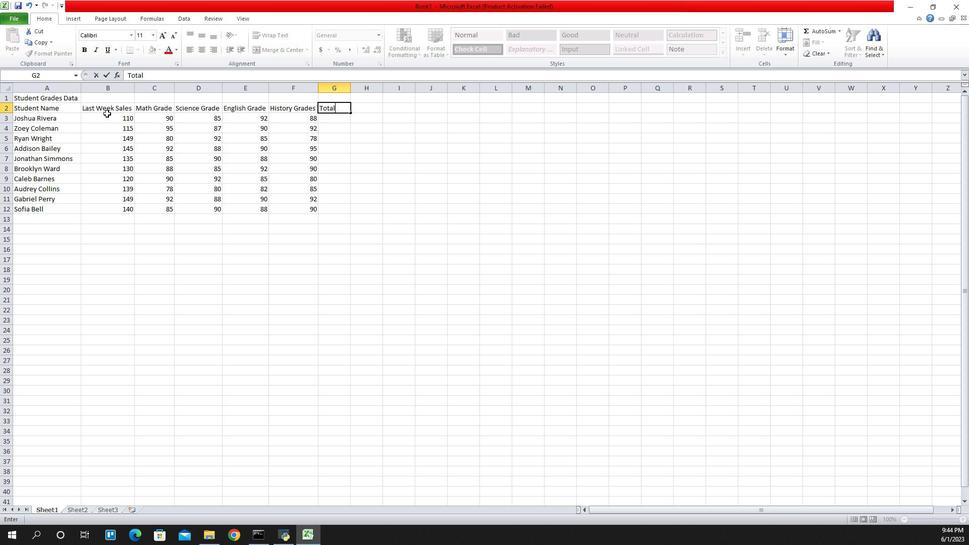 
Action: Mouse pressed left at (129, 398)
Screenshot: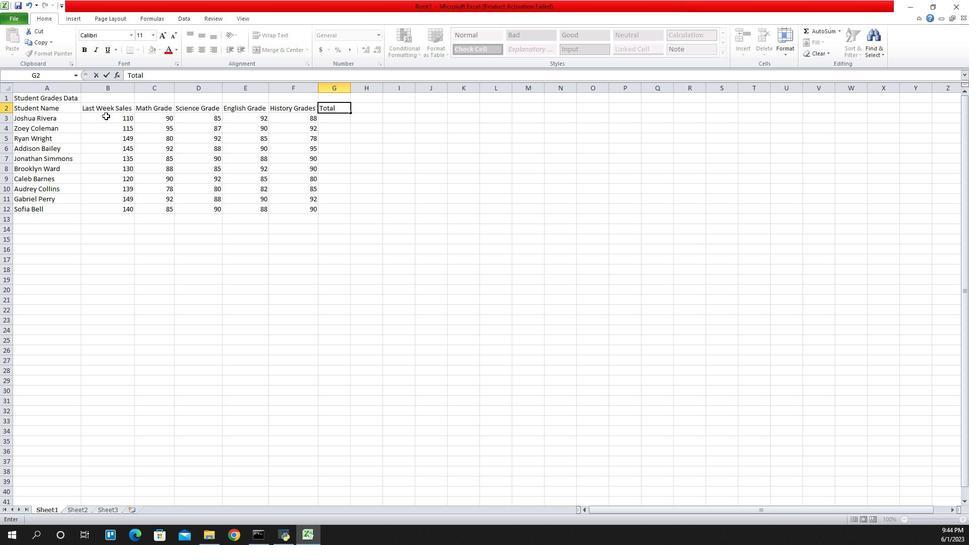 
Action: Mouse moved to (169, 395)
Screenshot: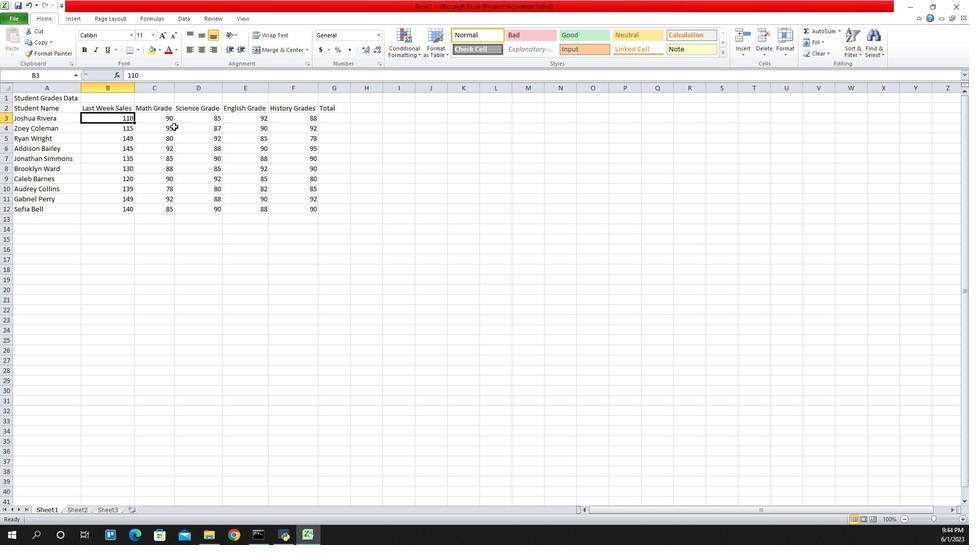 
Action: Mouse pressed left at (169, 395)
Screenshot: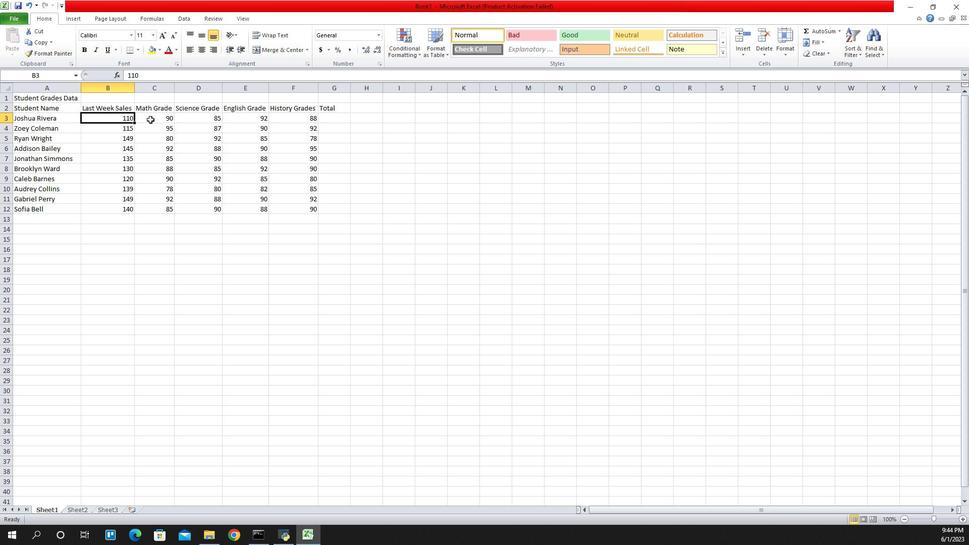 
Action: Mouse moved to (163, 480)
Screenshot: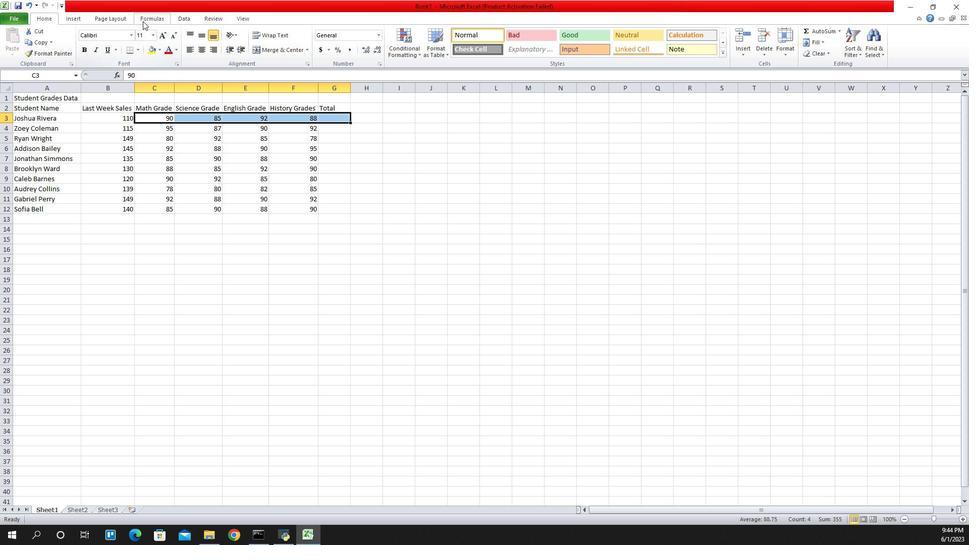 
Action: Mouse pressed left at (163, 480)
Screenshot: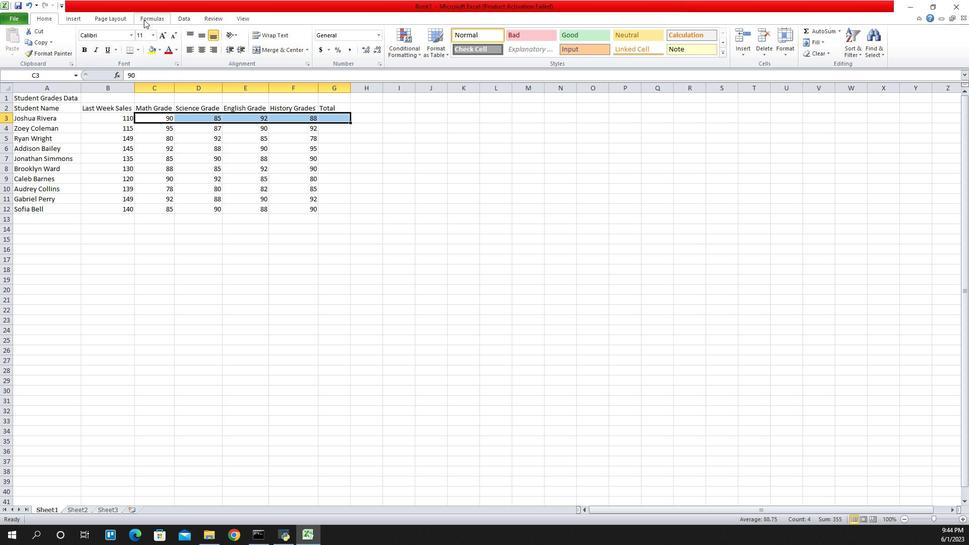 
Action: Mouse moved to (73, 464)
Screenshot: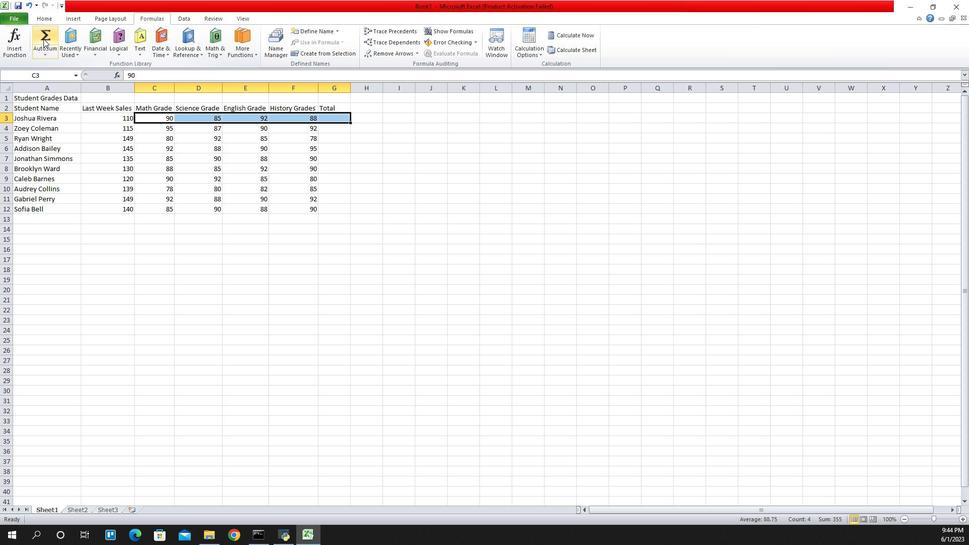 
Action: Mouse pressed left at (73, 464)
Screenshot: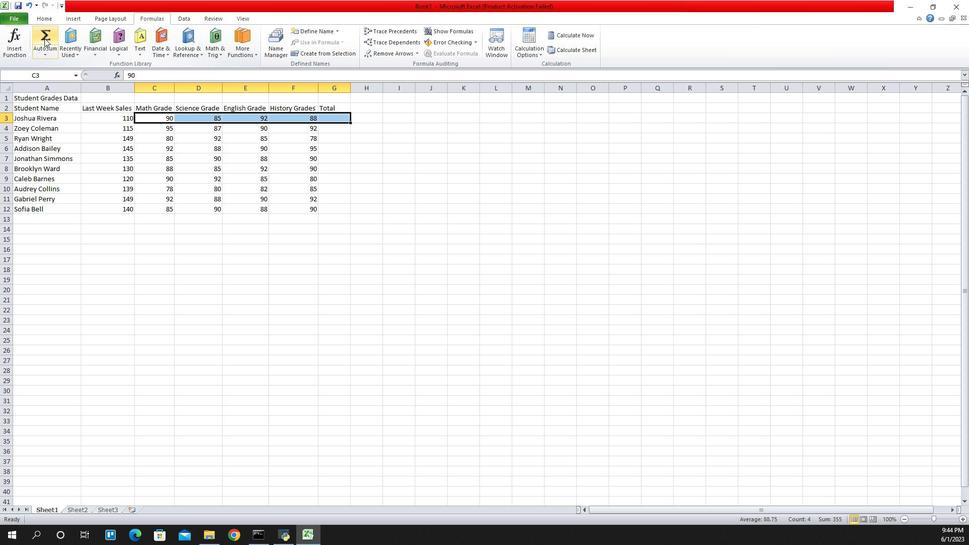 
Action: Mouse moved to (167, 391)
Screenshot: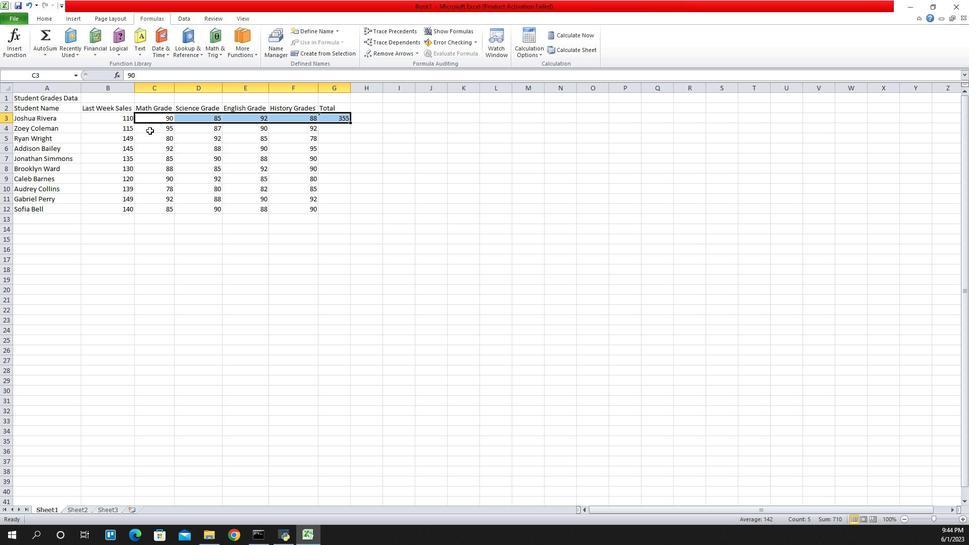 
Action: Mouse pressed left at (167, 391)
Screenshot: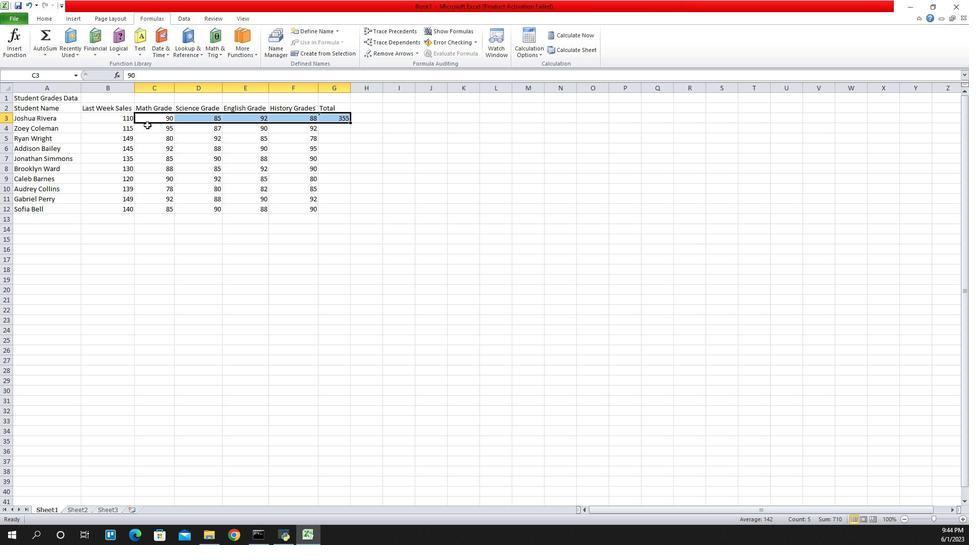 
Action: Mouse moved to (77, 467)
Screenshot: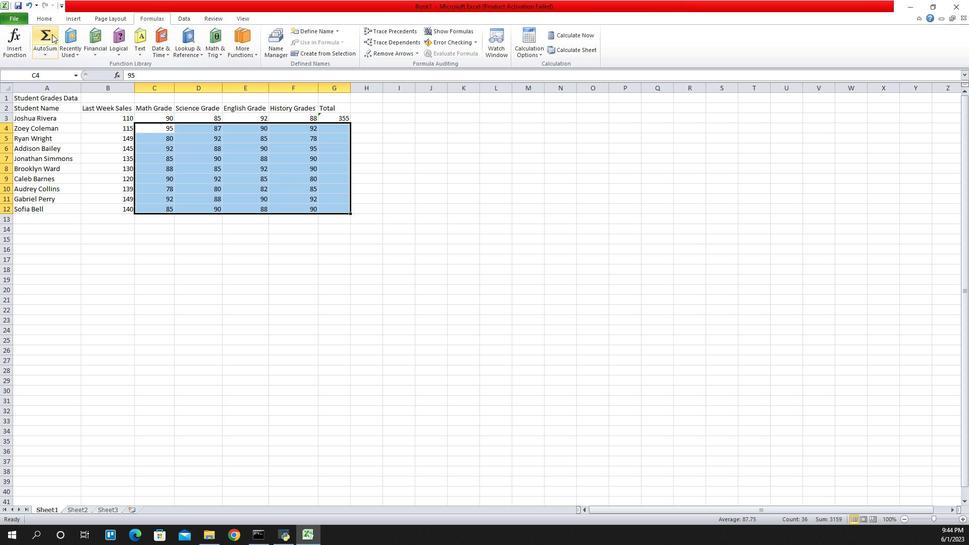 
Action: Mouse pressed left at (77, 467)
Screenshot: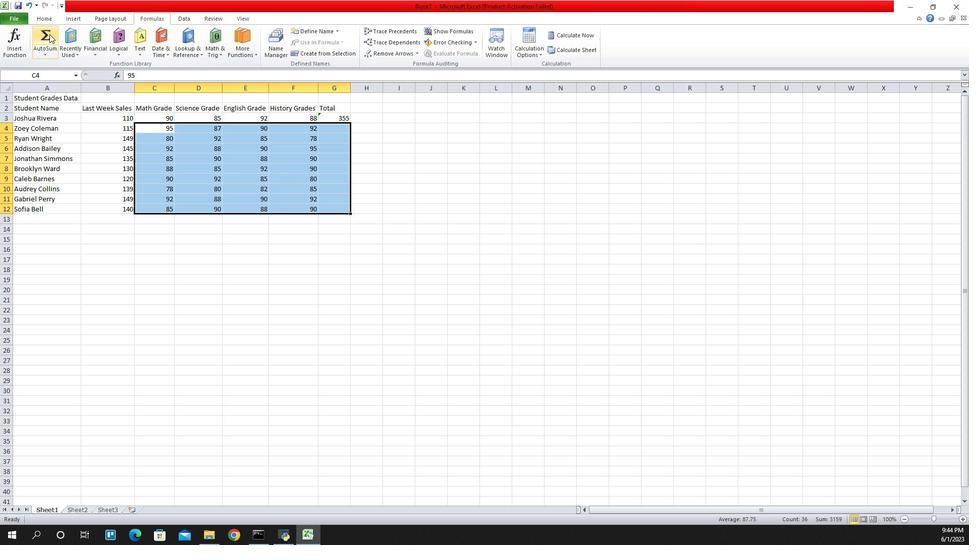 
Action: Mouse moved to (59, 413)
Screenshot: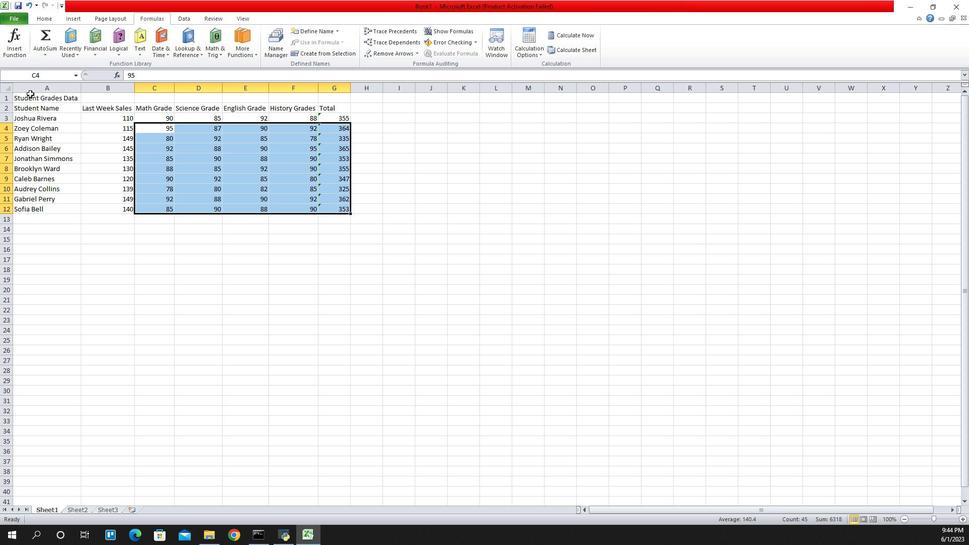
Action: Mouse pressed left at (59, 413)
Screenshot: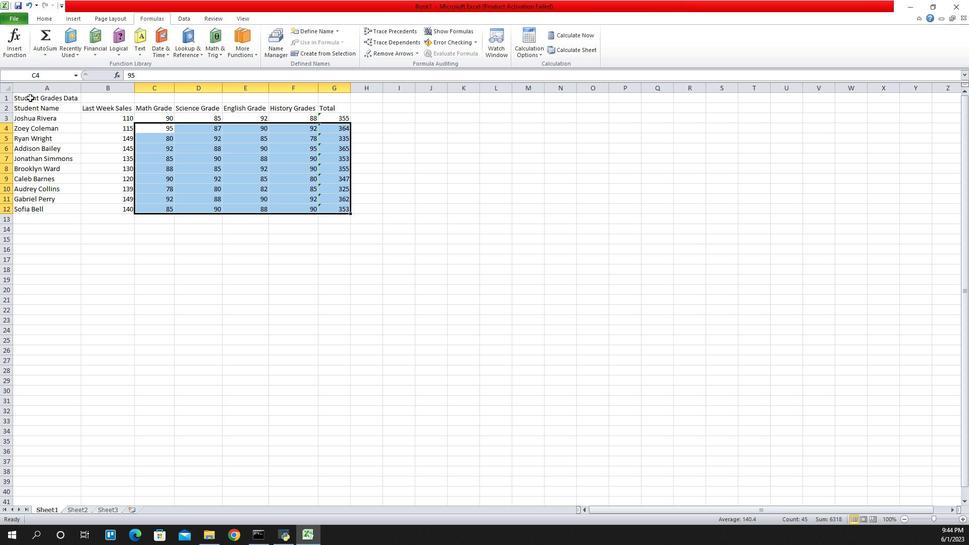 
Action: Mouse moved to (70, 482)
Screenshot: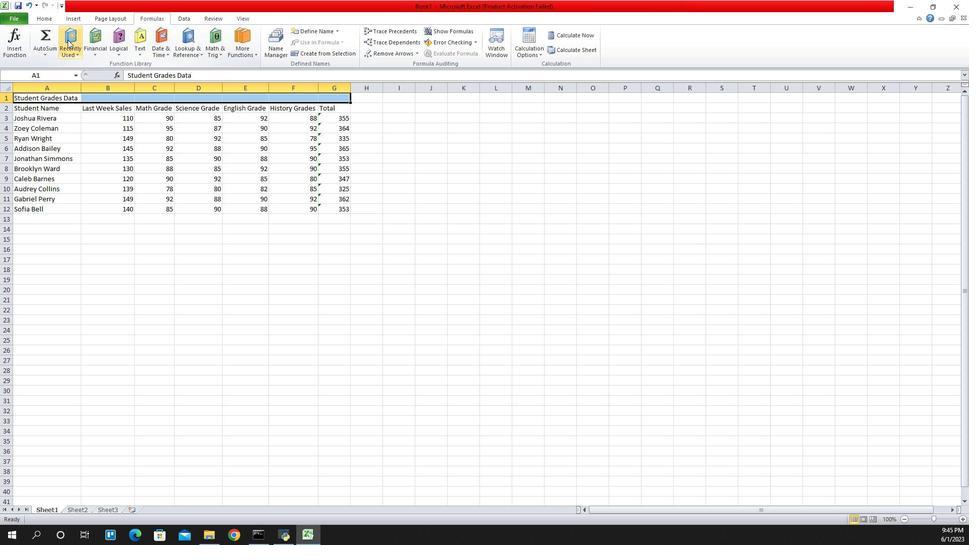
Action: Mouse pressed left at (70, 482)
Screenshot: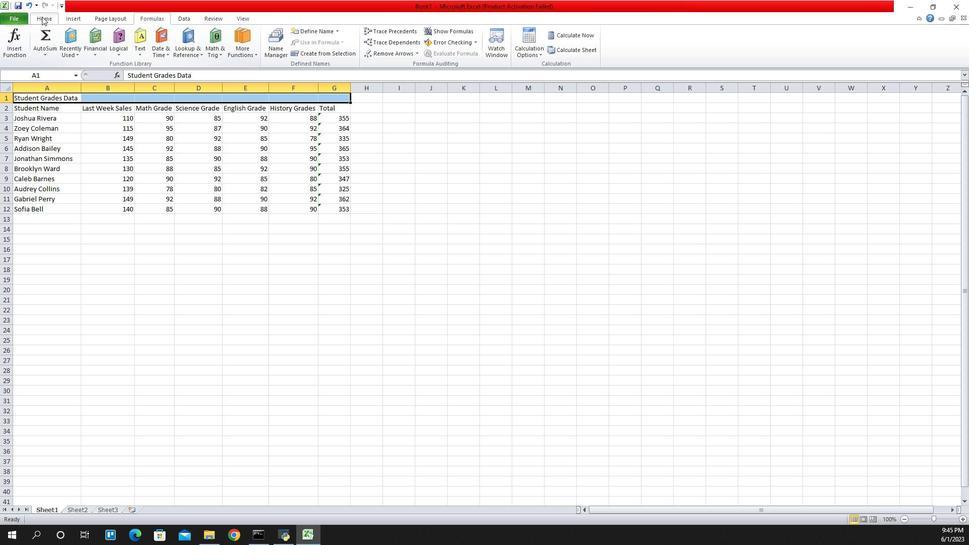 
Action: Mouse moved to (281, 455)
Screenshot: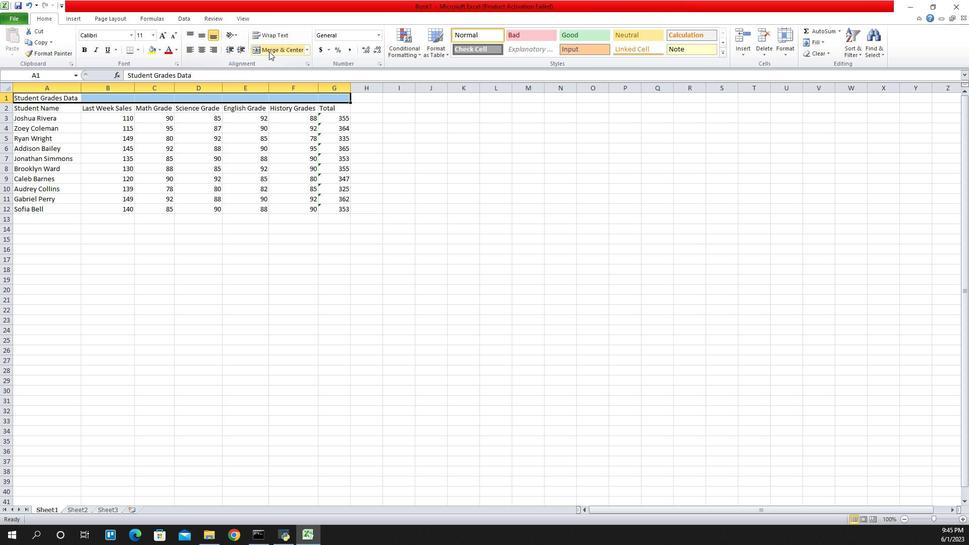 
Action: Mouse pressed left at (281, 455)
Screenshot: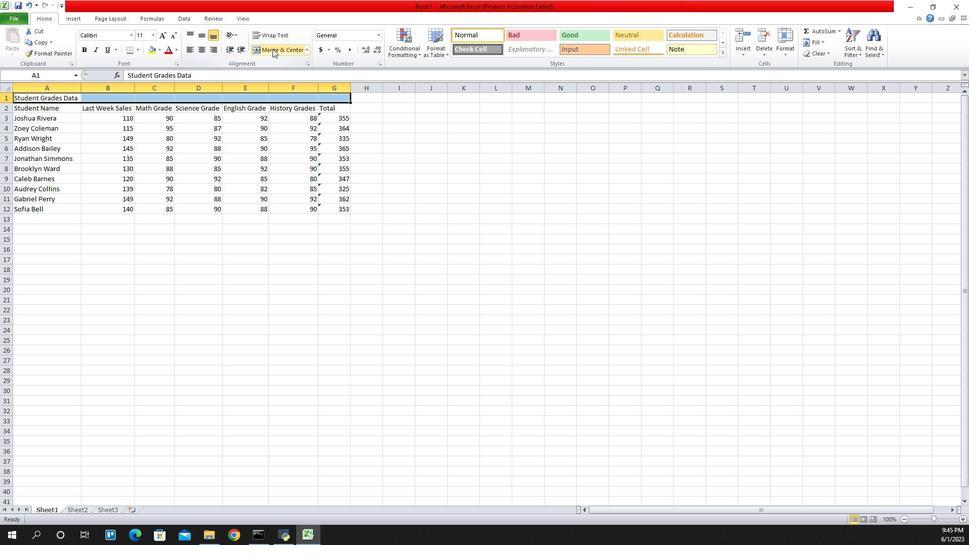 
Action: Mouse moved to (47, 484)
Screenshot: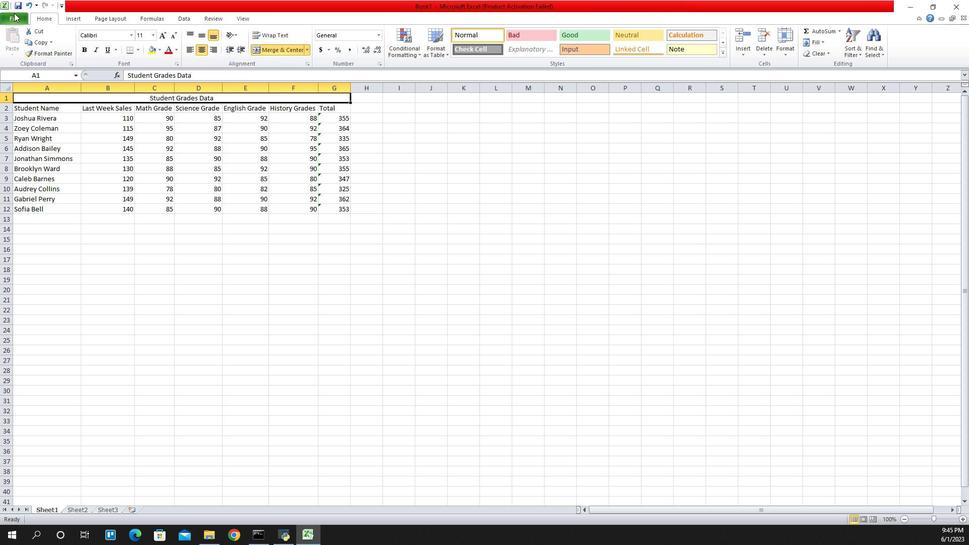 
Action: Mouse pressed left at (47, 484)
Screenshot: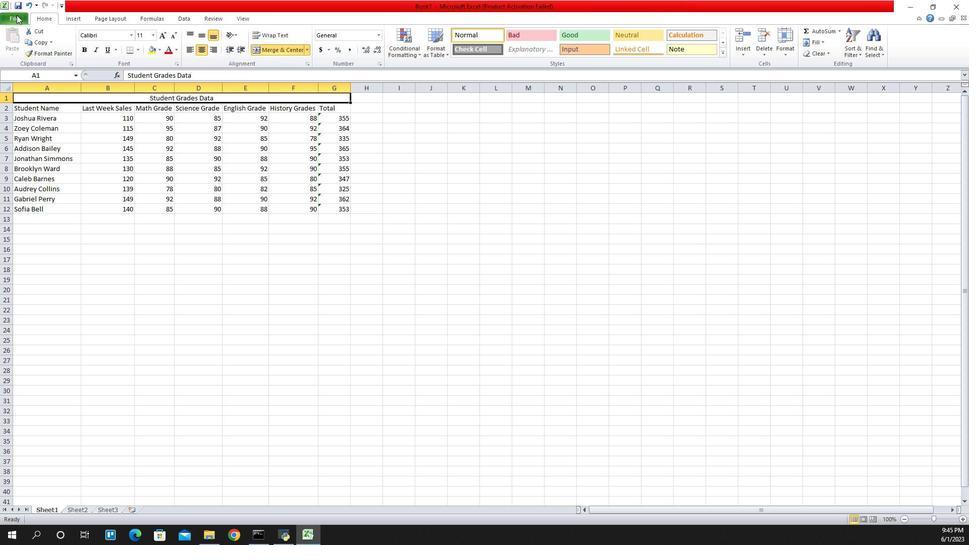 
Action: Mouse moved to (53, 454)
Screenshot: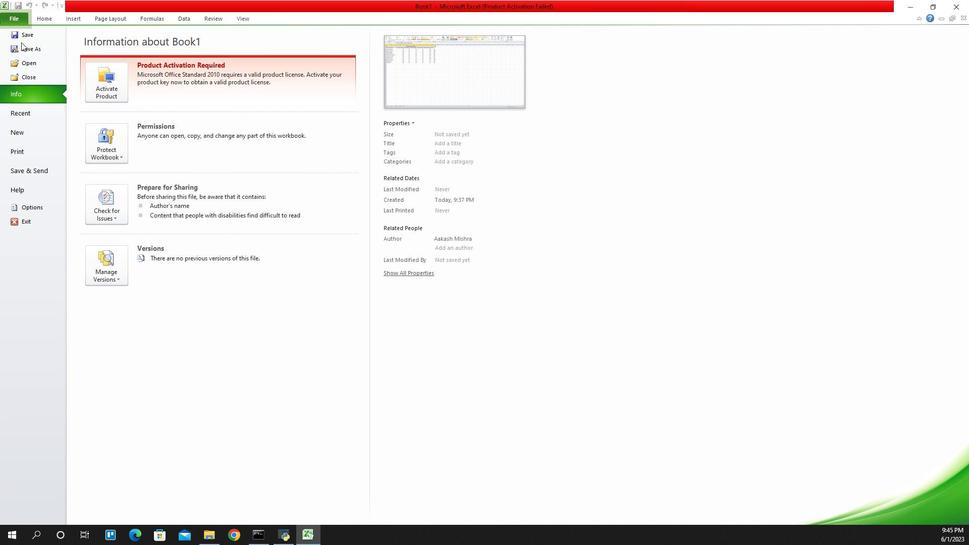 
Action: Mouse pressed left at (53, 454)
Screenshot: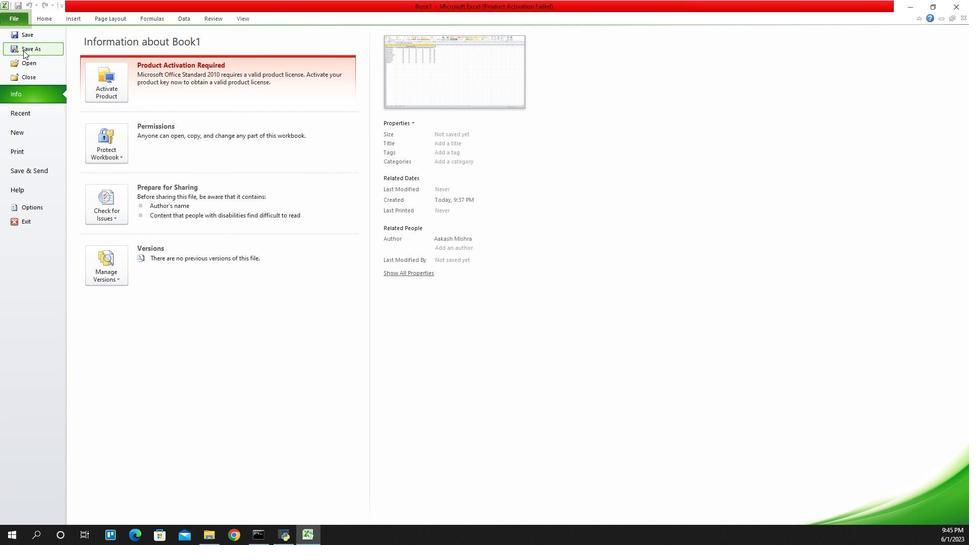 
Action: Mouse moved to (54, 450)
Screenshot: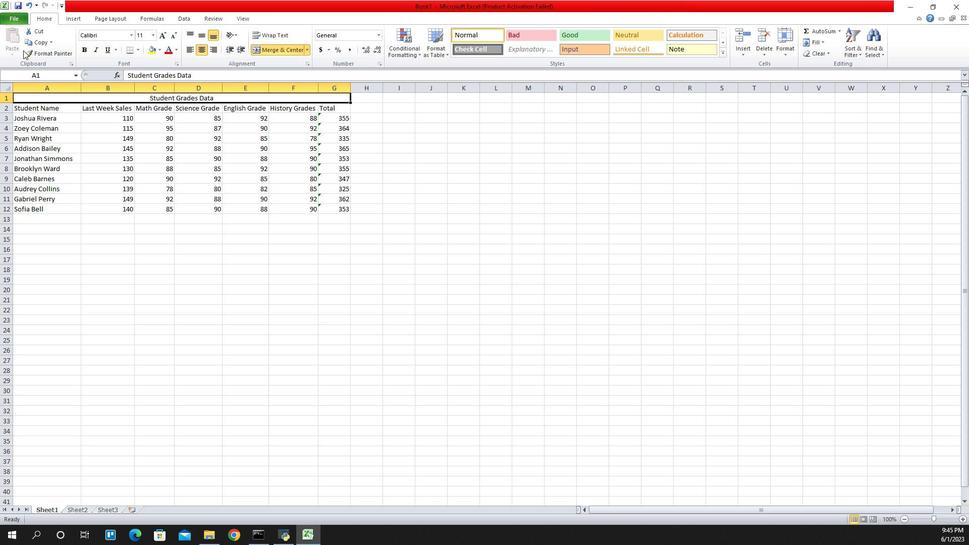 
Action: Key pressed <Key.backspace><Key.caps_lock>A<Key.caps_lock>uditing<Key.caps_lock>S<Key.caps_lock>ak<Key.backspace>les<Key.caps_lock>P<Key.caps_lock>erformance<Key.shift_r>_2025
Screenshot: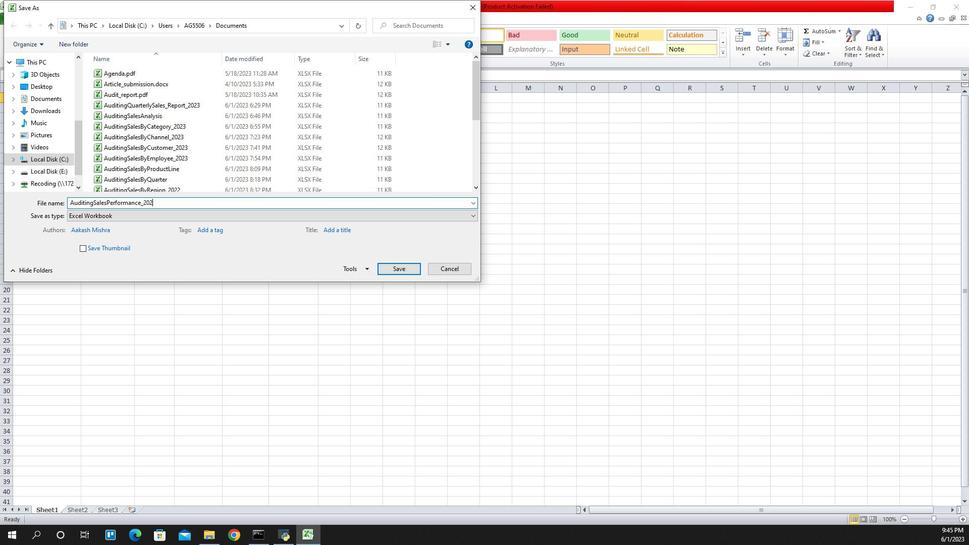 
Action: Mouse moved to (386, 269)
Screenshot: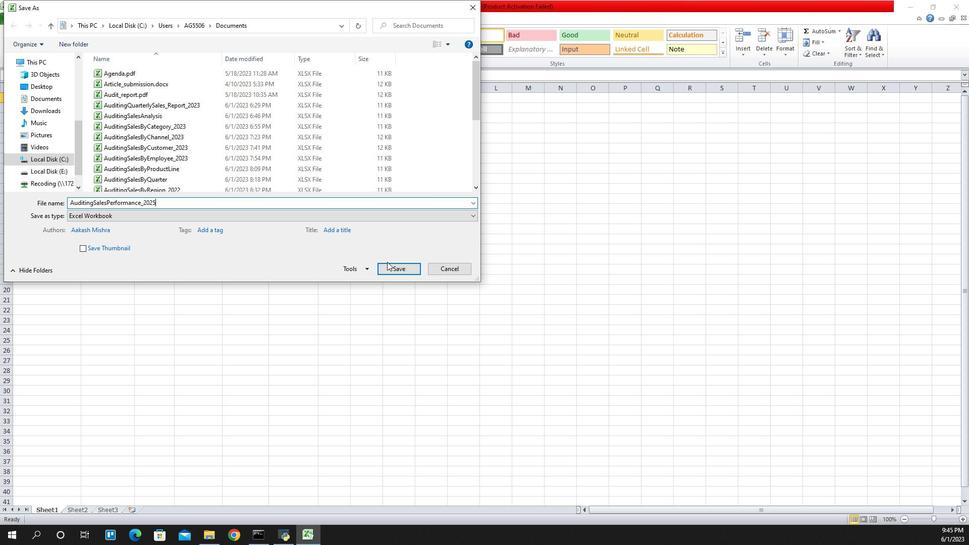 
Action: Mouse pressed left at (386, 269)
Screenshot: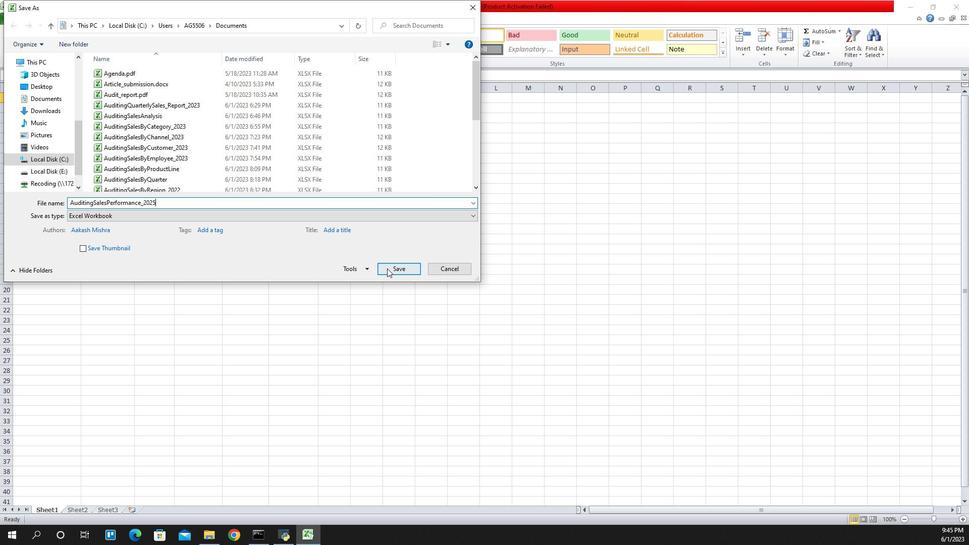 
